 Task: Create new Company, with domain: 'tv-asahi.co.jp' and type: 'Reseller'. Add new contact for this company, with mail Id: 'Daniel_Kapoor@tv-asahi.co.jp', First Name: Daniel, Last name:  Kapoor, Job Title: 'Human Resources Director', Phone Number: '(408) 555-9015'. Change life cycle stage to  Lead and lead status to  Open. Logged in from softage.3@softage.net
Action: Mouse moved to (79, 76)
Screenshot: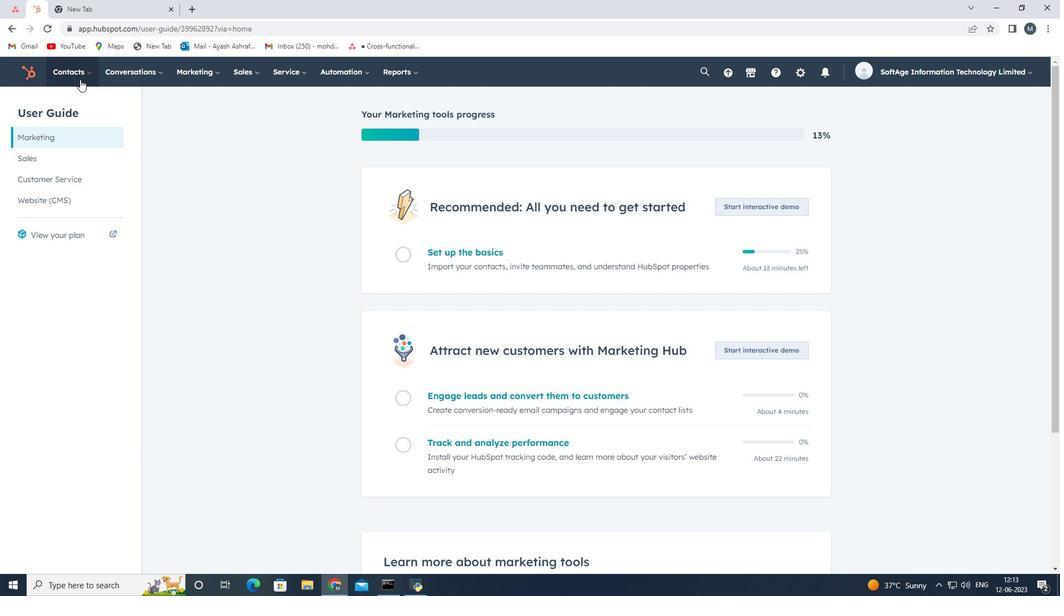 
Action: Mouse pressed left at (79, 76)
Screenshot: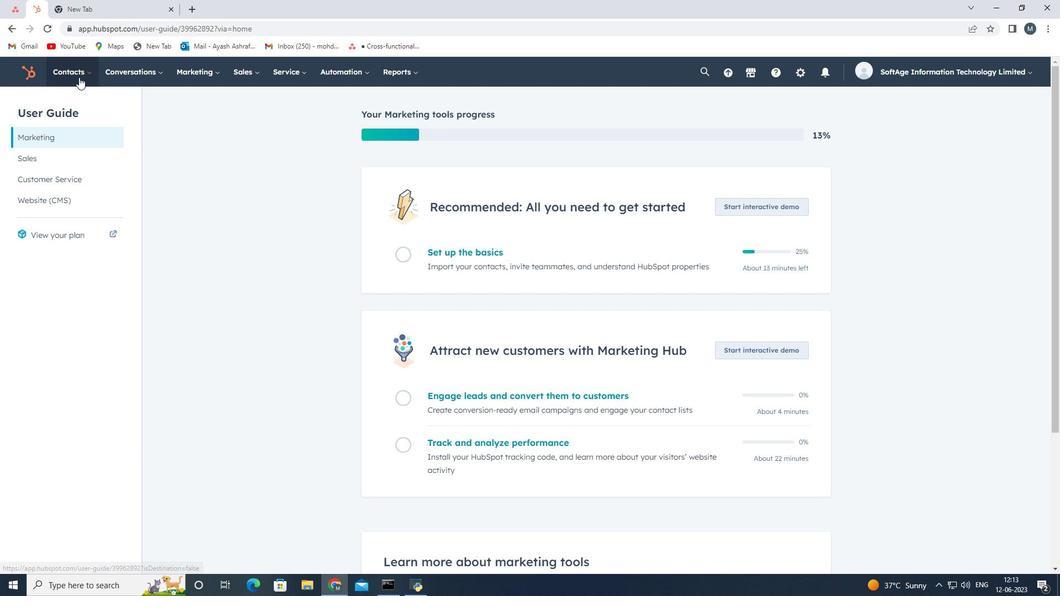 
Action: Mouse moved to (103, 120)
Screenshot: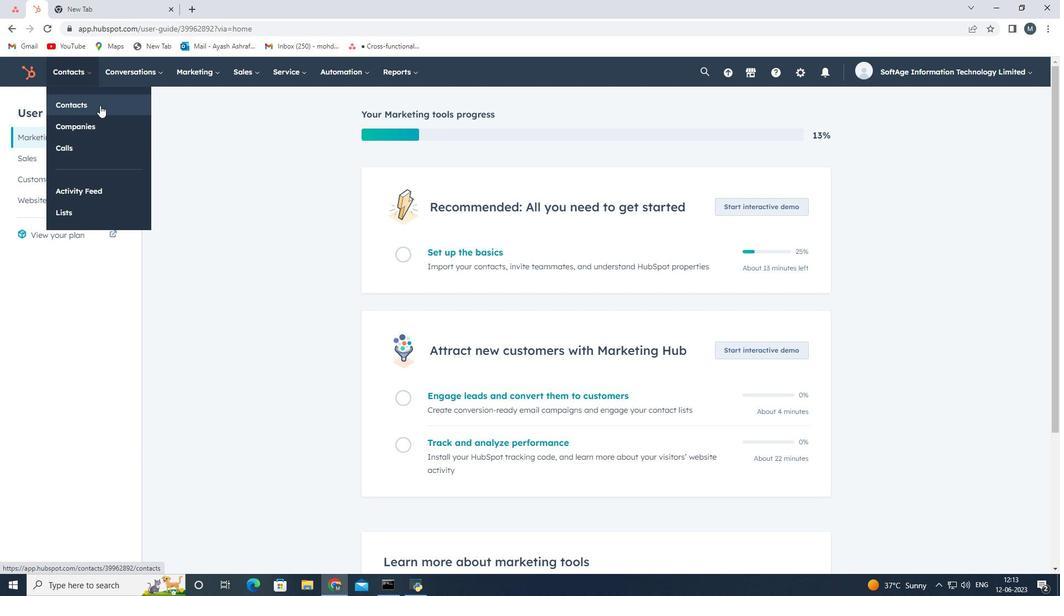 
Action: Mouse pressed left at (103, 120)
Screenshot: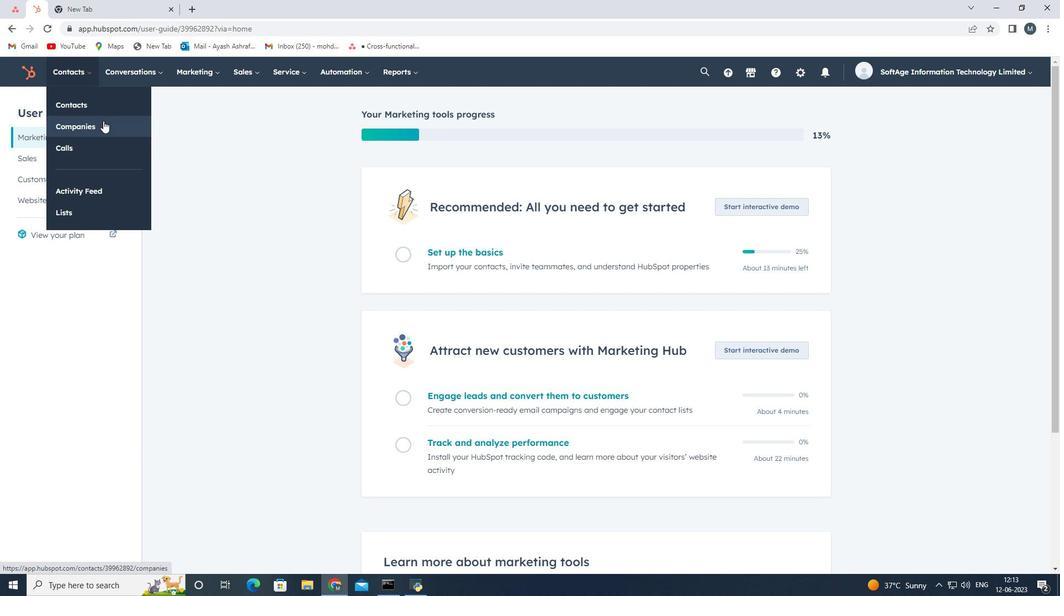 
Action: Mouse moved to (983, 108)
Screenshot: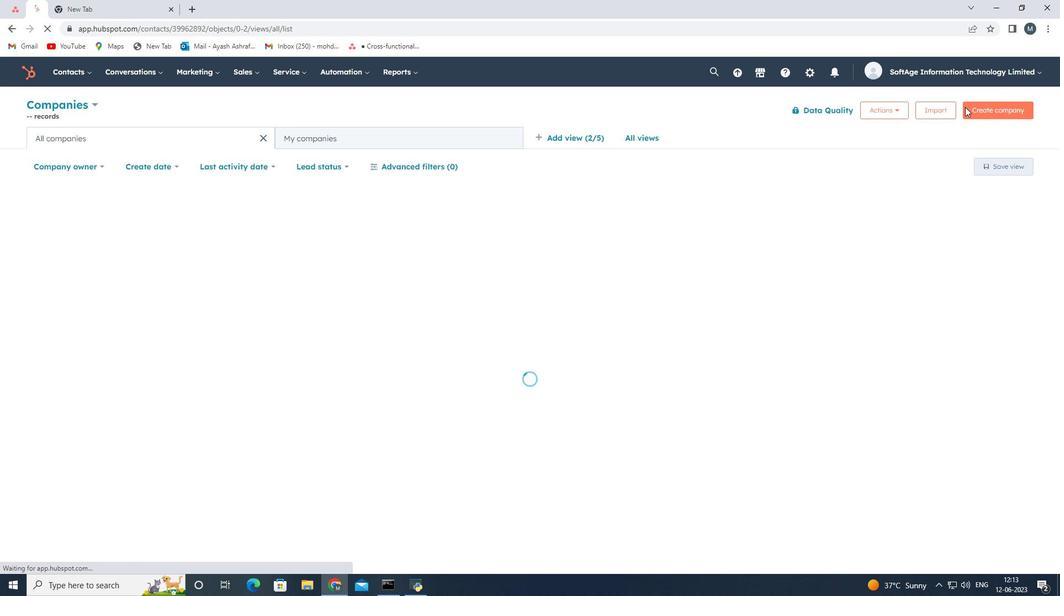 
Action: Mouse pressed left at (983, 108)
Screenshot: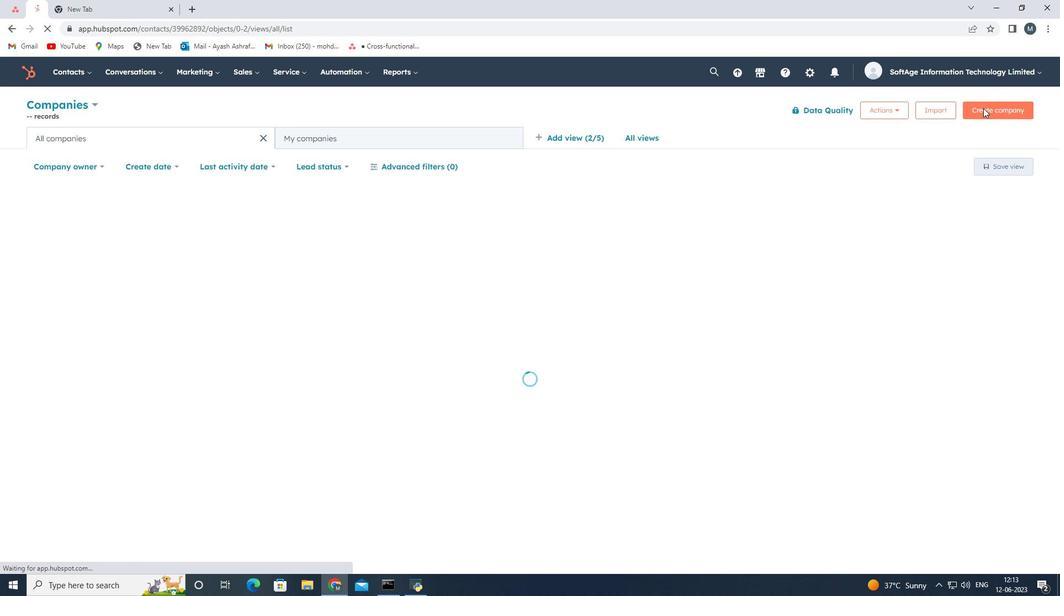 
Action: Mouse moved to (997, 106)
Screenshot: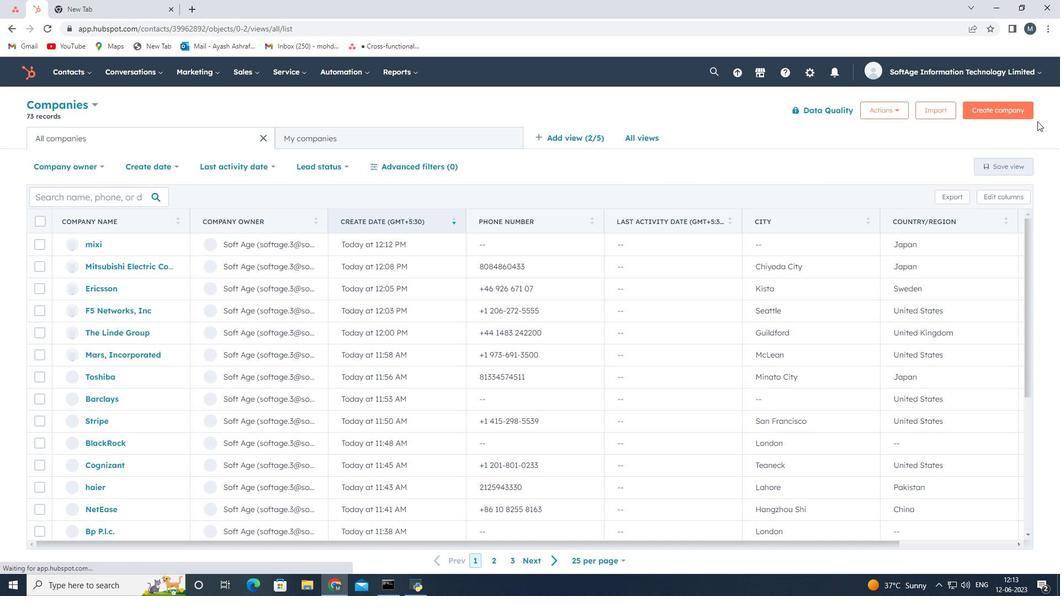 
Action: Mouse pressed left at (997, 106)
Screenshot: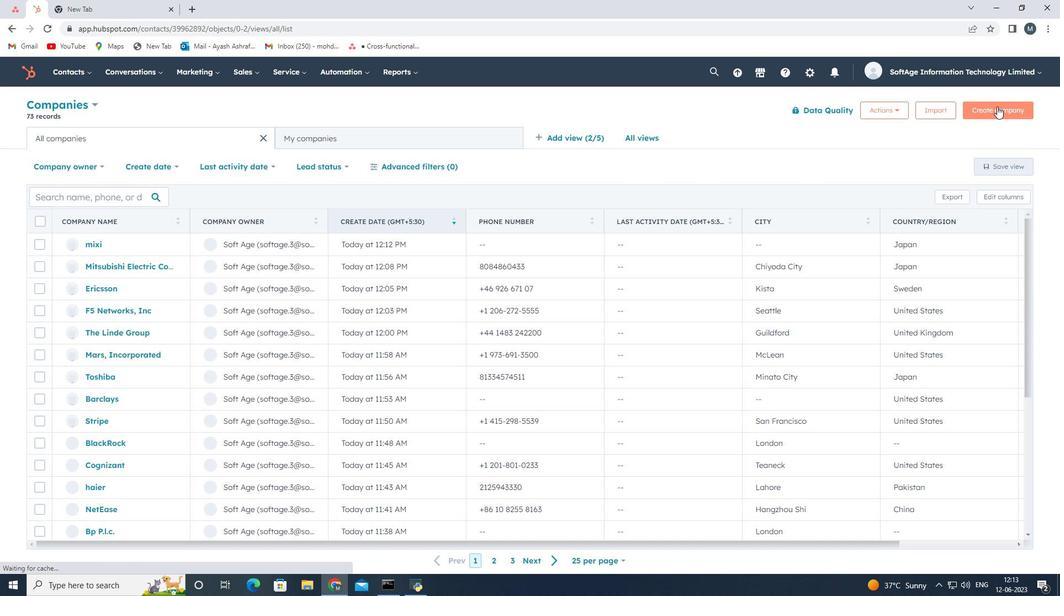 
Action: Mouse moved to (812, 158)
Screenshot: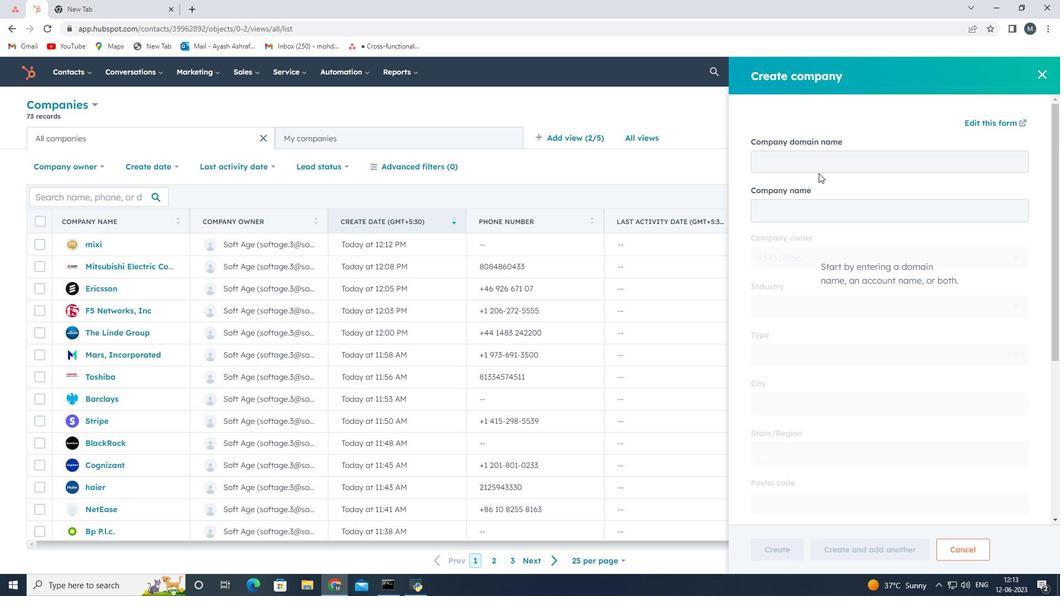 
Action: Mouse pressed left at (812, 158)
Screenshot: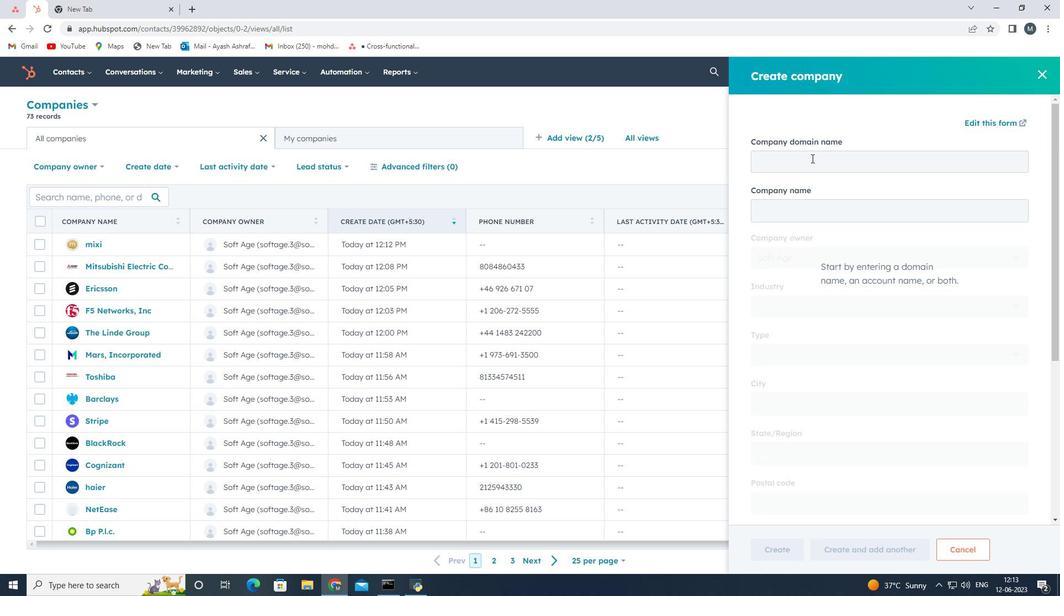 
Action: Key pressed tv<Key.shift_r><Key.shift_r><Key.shift_r><Key.shift_r><Key.shift_r><Key.shift_r><Key.shift_r><Key.shift_r><Key.shift_r>_<Key.backspace>-asahi.co.jp
Screenshot: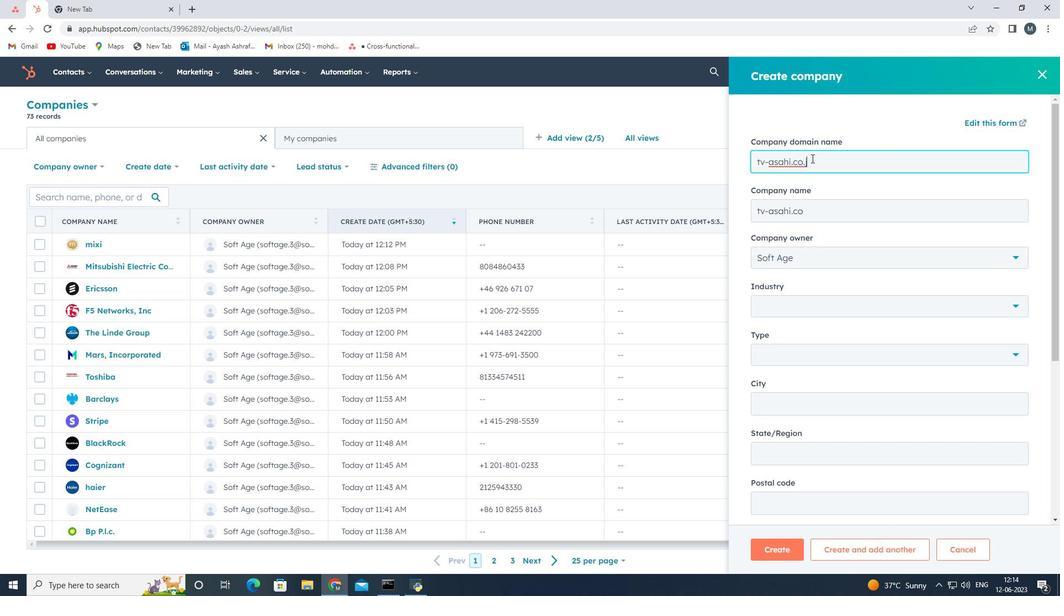
Action: Mouse moved to (872, 367)
Screenshot: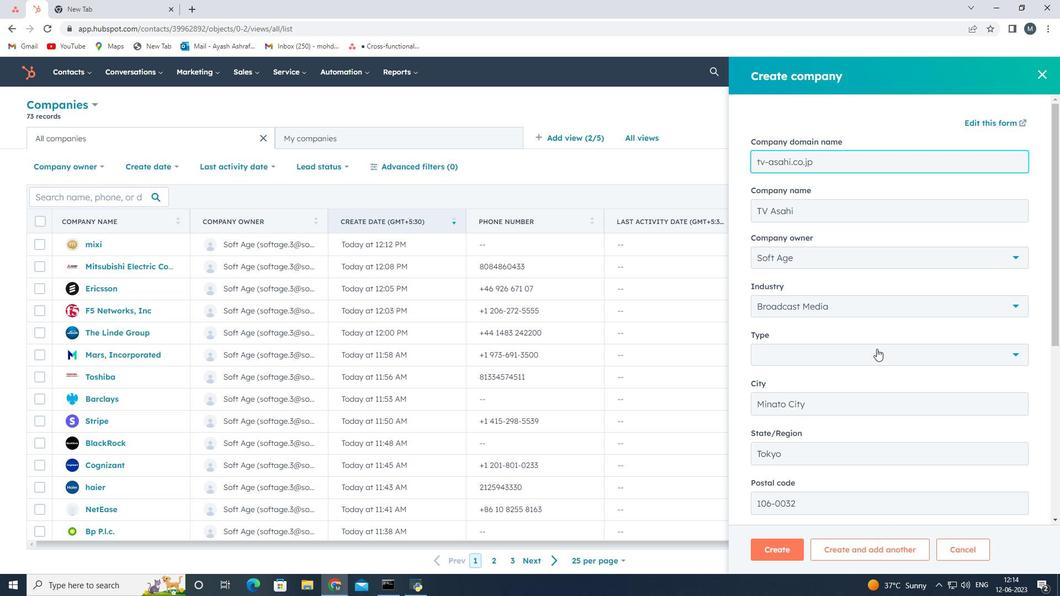 
Action: Mouse pressed left at (872, 367)
Screenshot: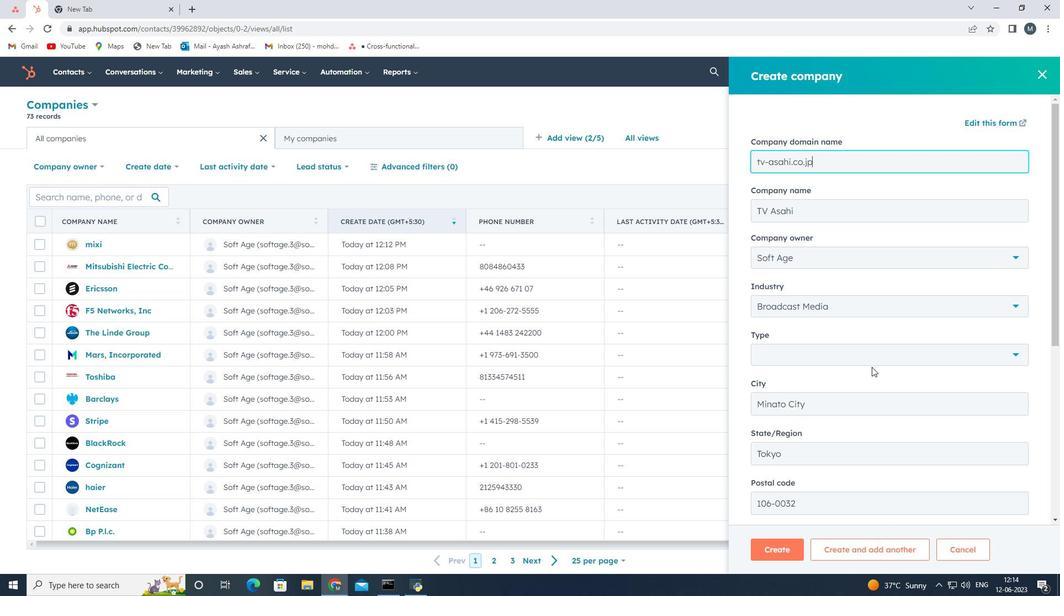 
Action: Mouse moved to (846, 350)
Screenshot: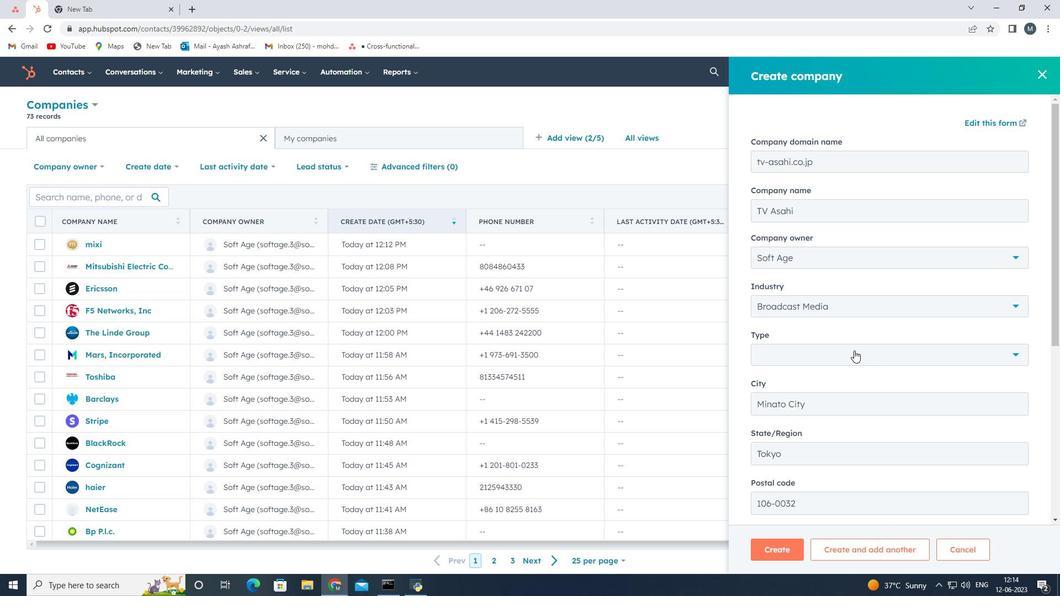 
Action: Mouse pressed left at (846, 350)
Screenshot: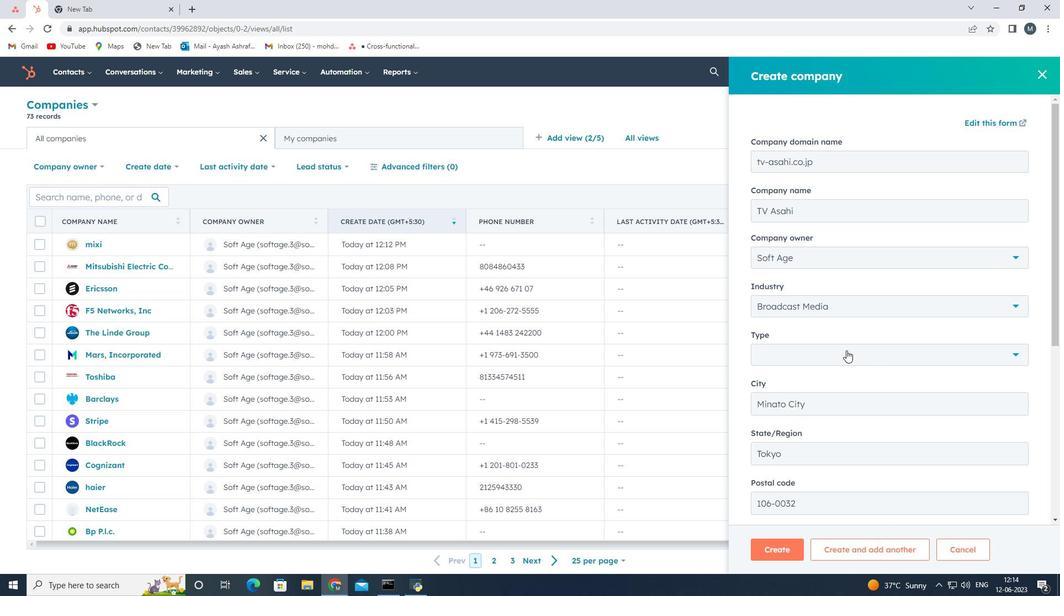 
Action: Mouse moved to (811, 447)
Screenshot: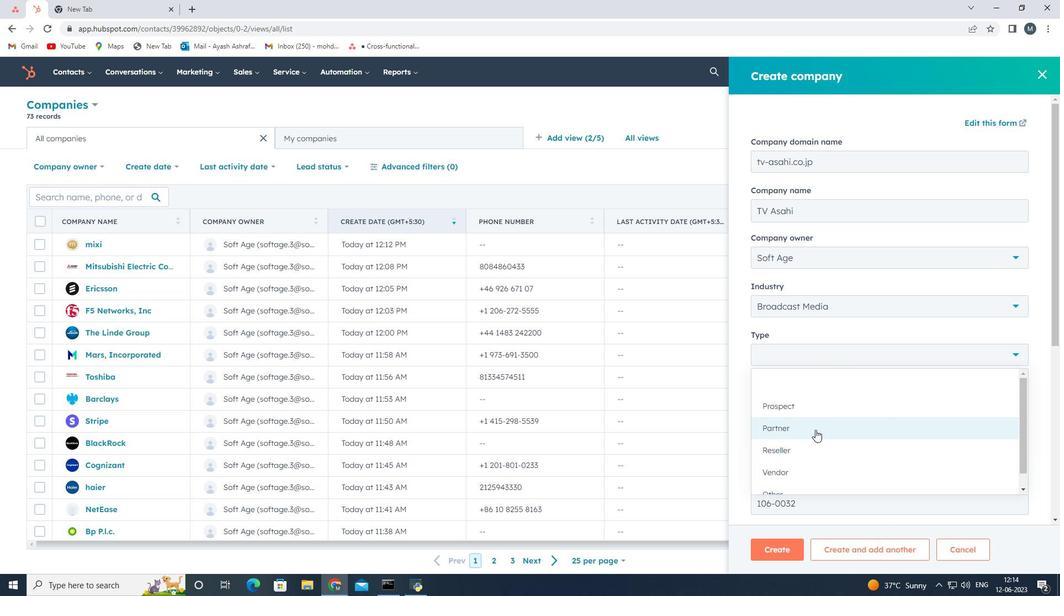 
Action: Mouse pressed left at (811, 447)
Screenshot: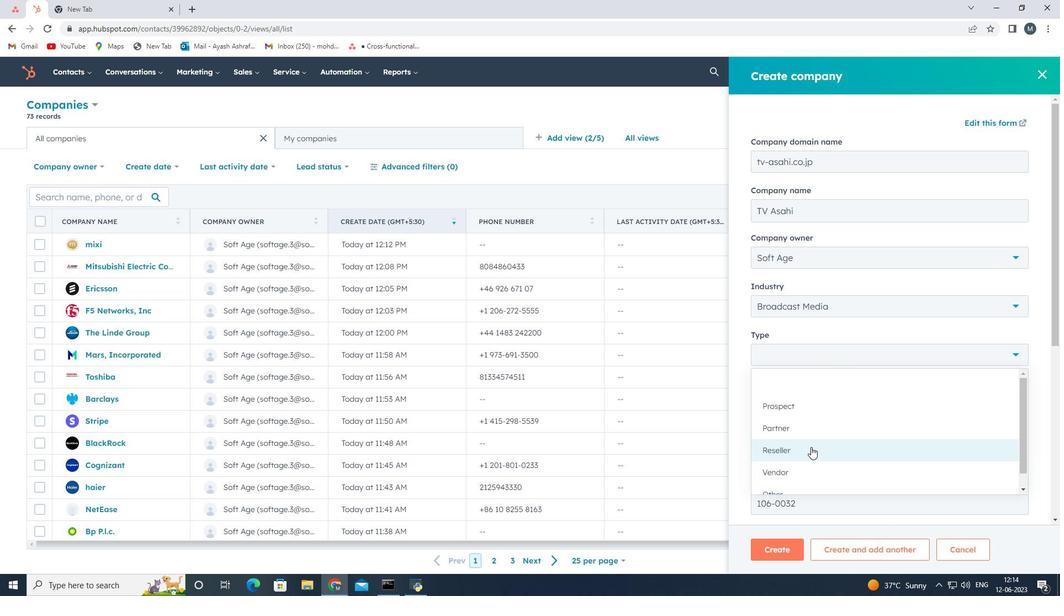 
Action: Mouse moved to (811, 444)
Screenshot: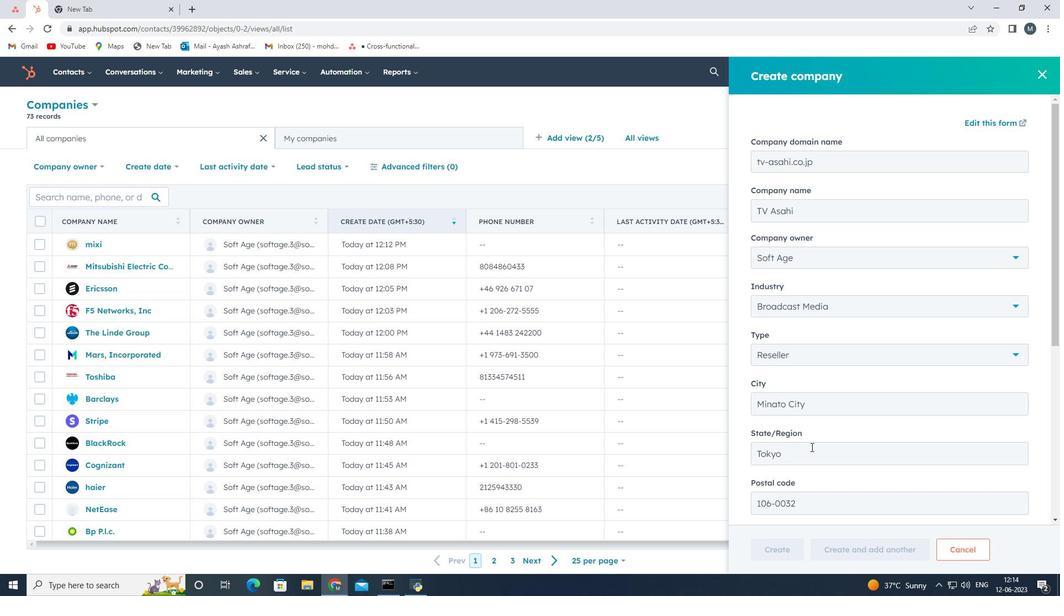 
Action: Mouse scrolled (811, 443) with delta (0, 0)
Screenshot: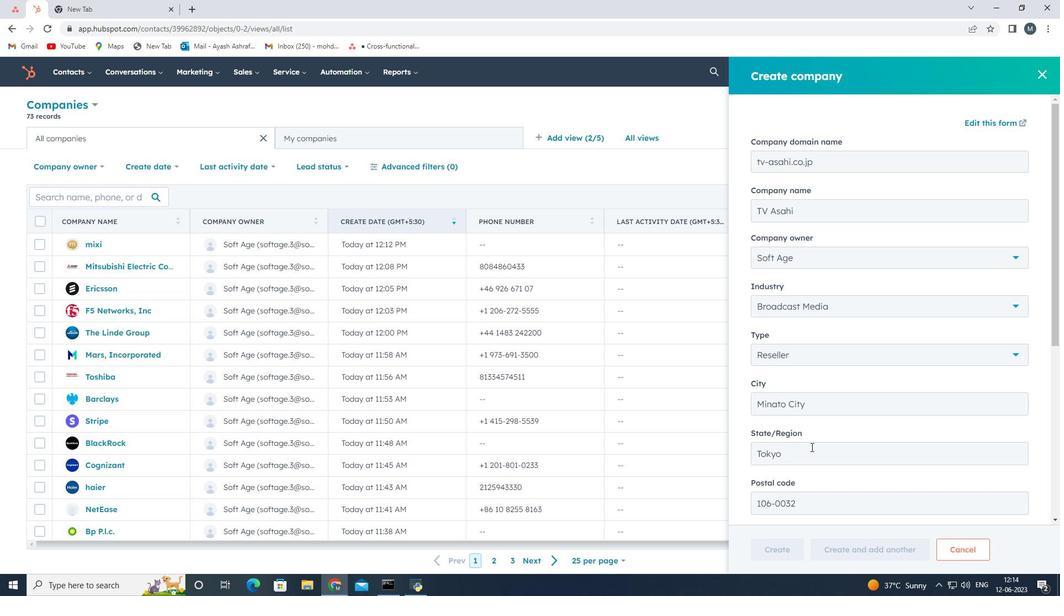 
Action: Mouse moved to (811, 444)
Screenshot: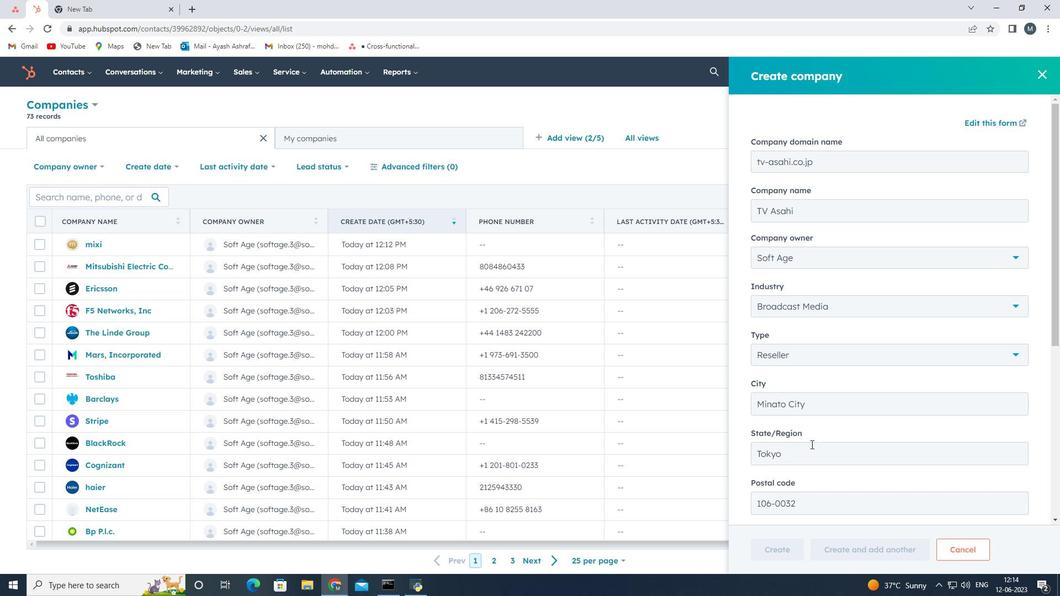 
Action: Mouse scrolled (811, 443) with delta (0, 0)
Screenshot: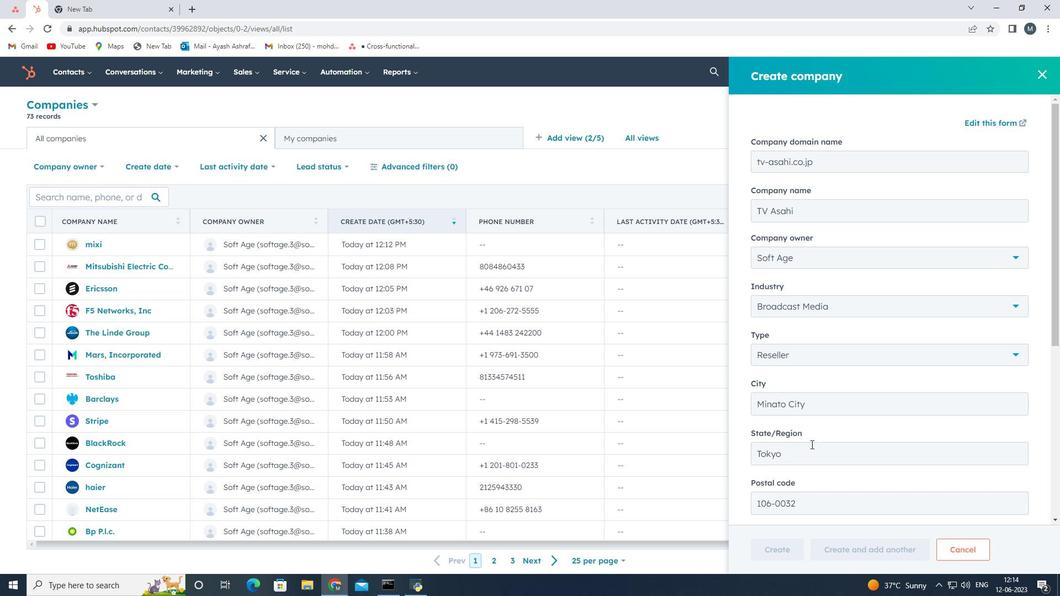
Action: Mouse scrolled (811, 443) with delta (0, 0)
Screenshot: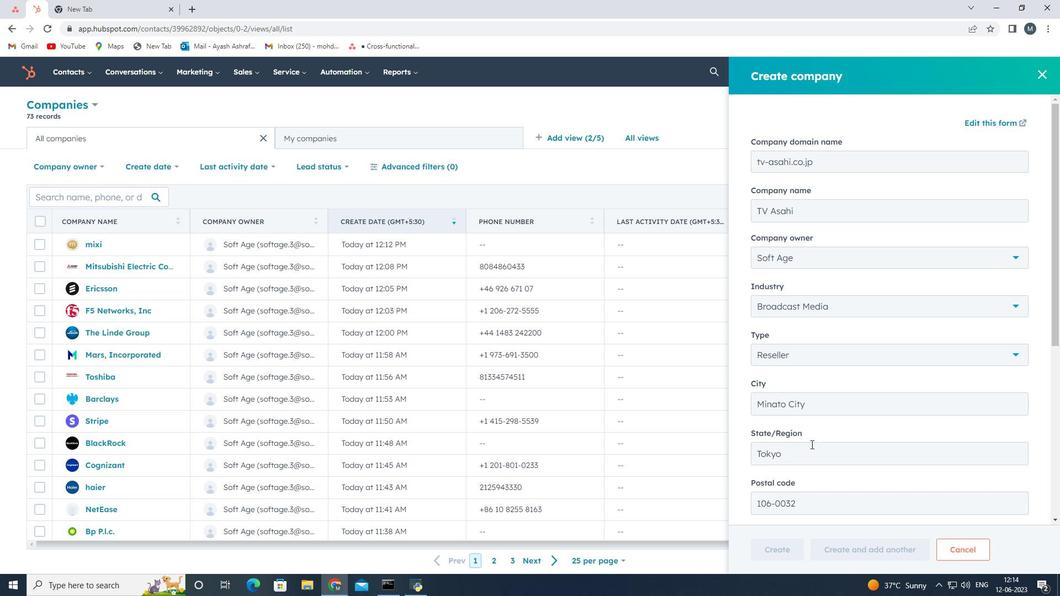 
Action: Mouse scrolled (811, 443) with delta (0, 0)
Screenshot: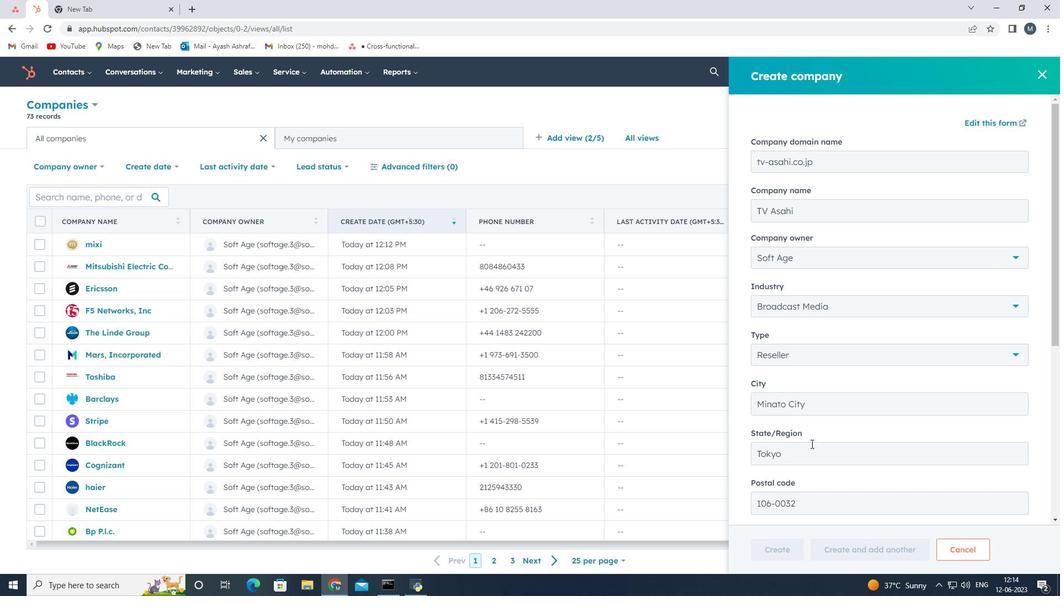 
Action: Mouse scrolled (811, 443) with delta (0, 0)
Screenshot: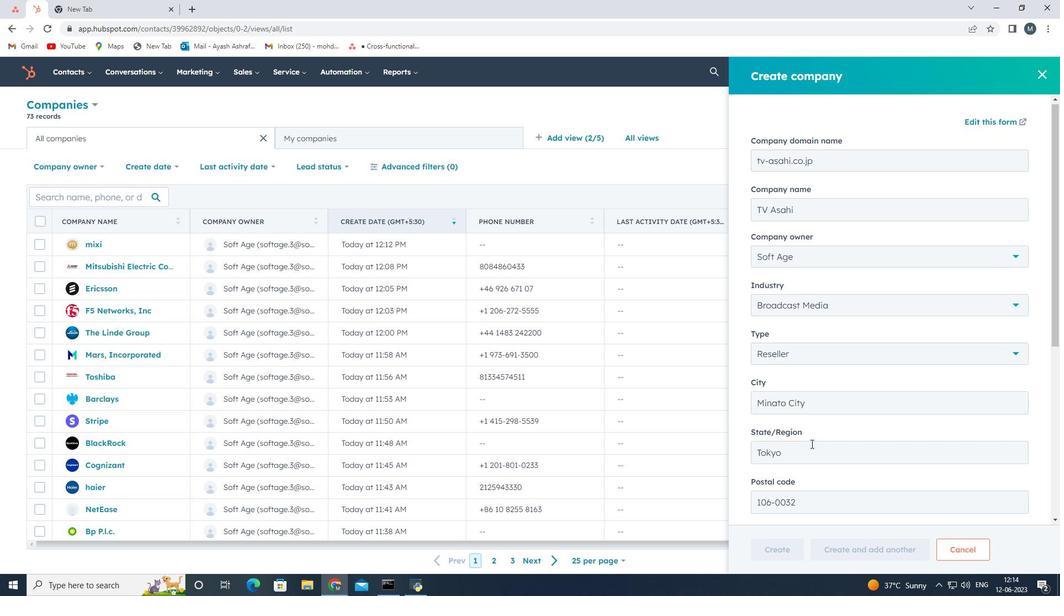 
Action: Mouse moved to (791, 484)
Screenshot: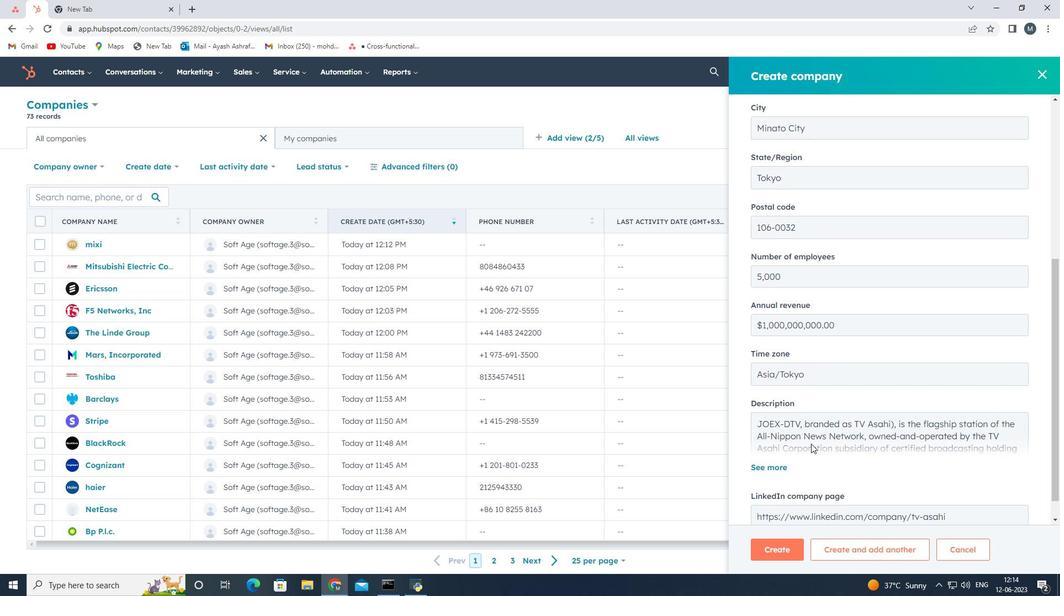 
Action: Mouse scrolled (791, 483) with delta (0, 0)
Screenshot: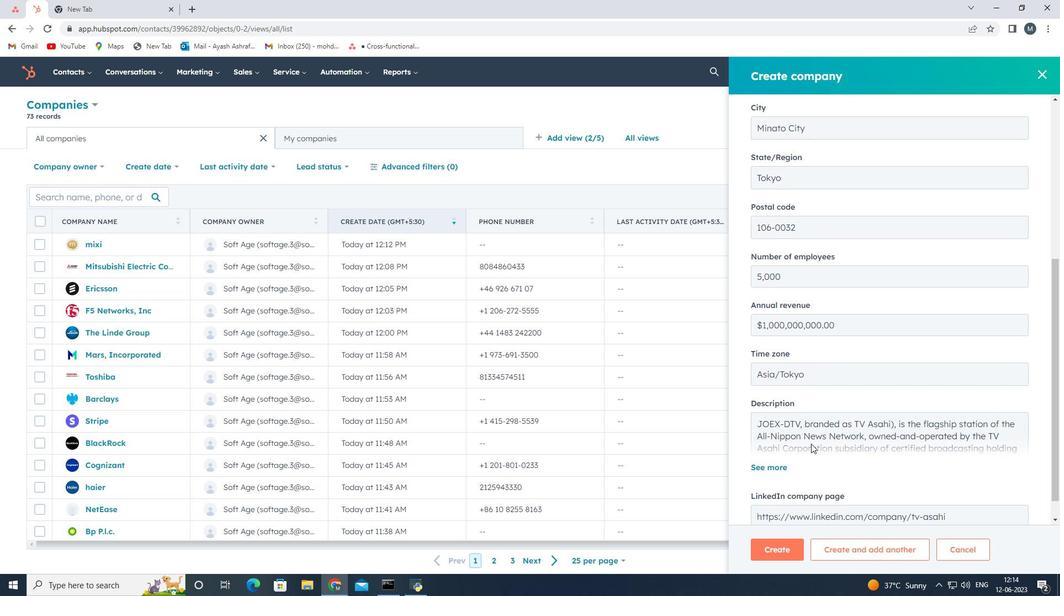 
Action: Mouse moved to (788, 489)
Screenshot: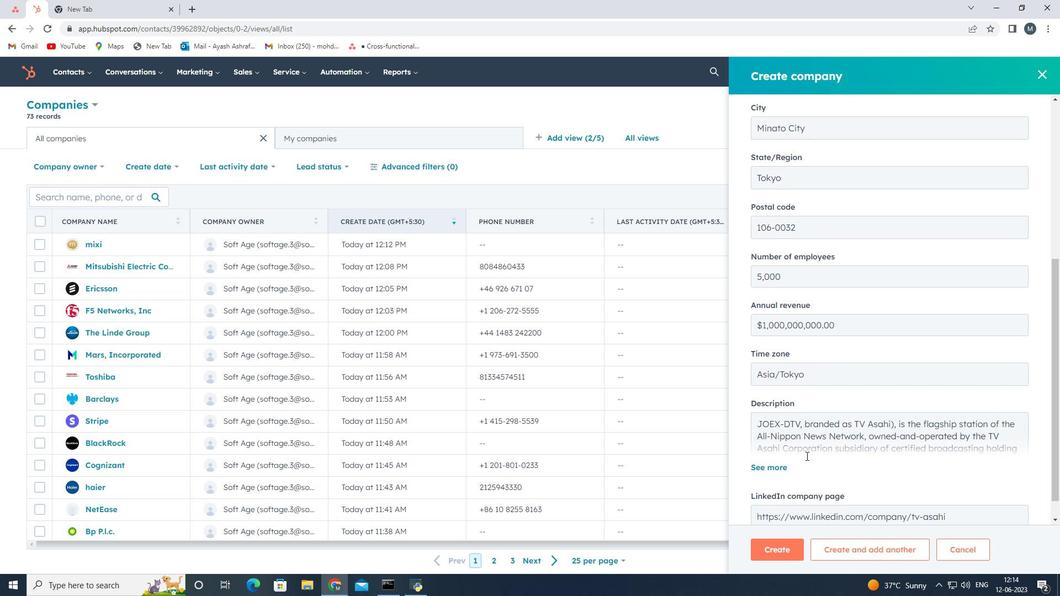 
Action: Mouse scrolled (788, 488) with delta (0, 0)
Screenshot: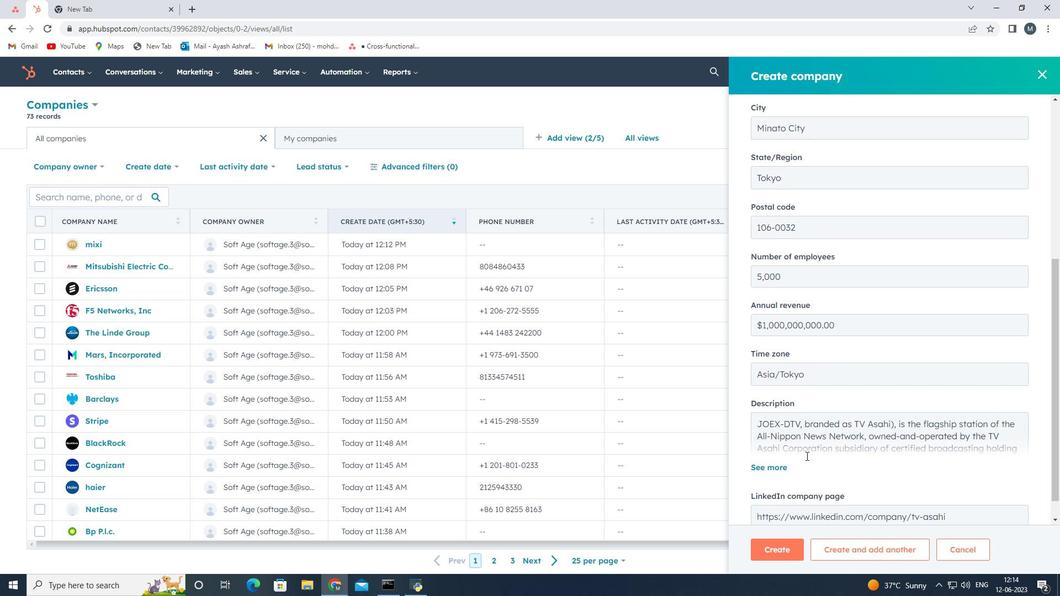 
Action: Mouse moved to (788, 495)
Screenshot: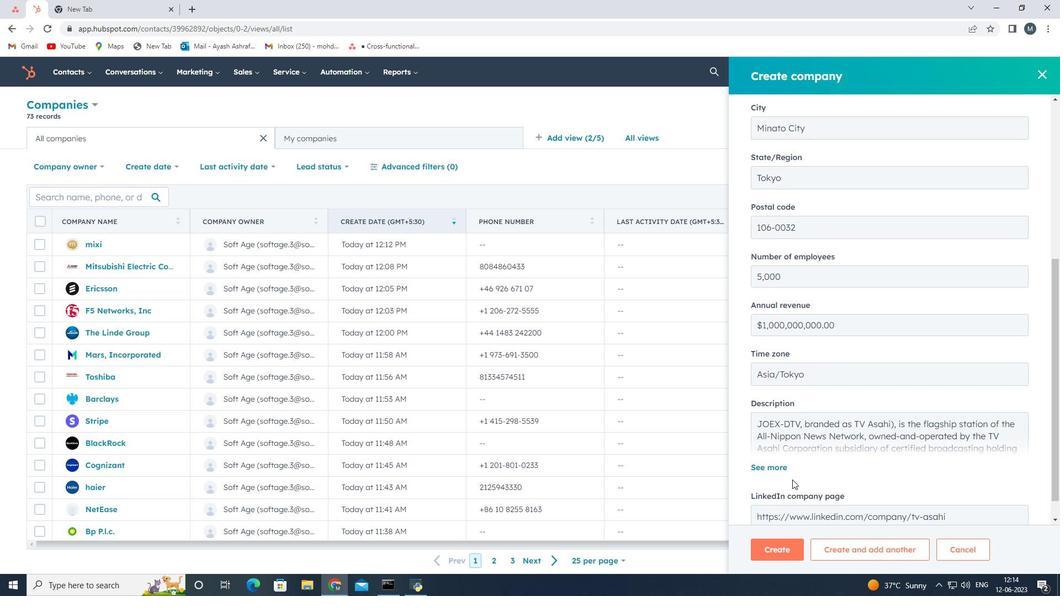 
Action: Mouse scrolled (788, 494) with delta (0, 0)
Screenshot: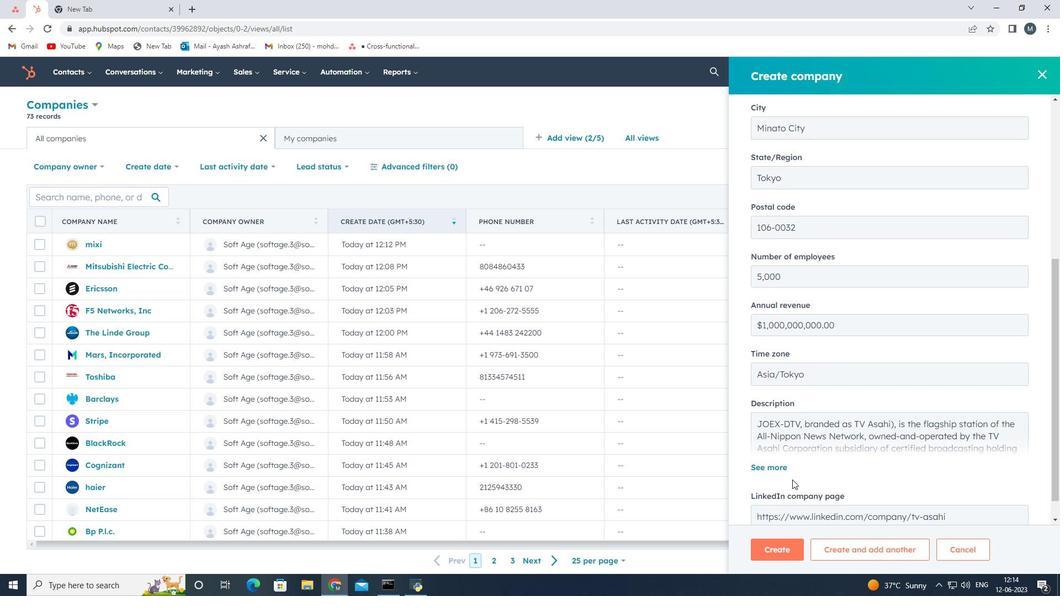 
Action: Mouse moved to (787, 497)
Screenshot: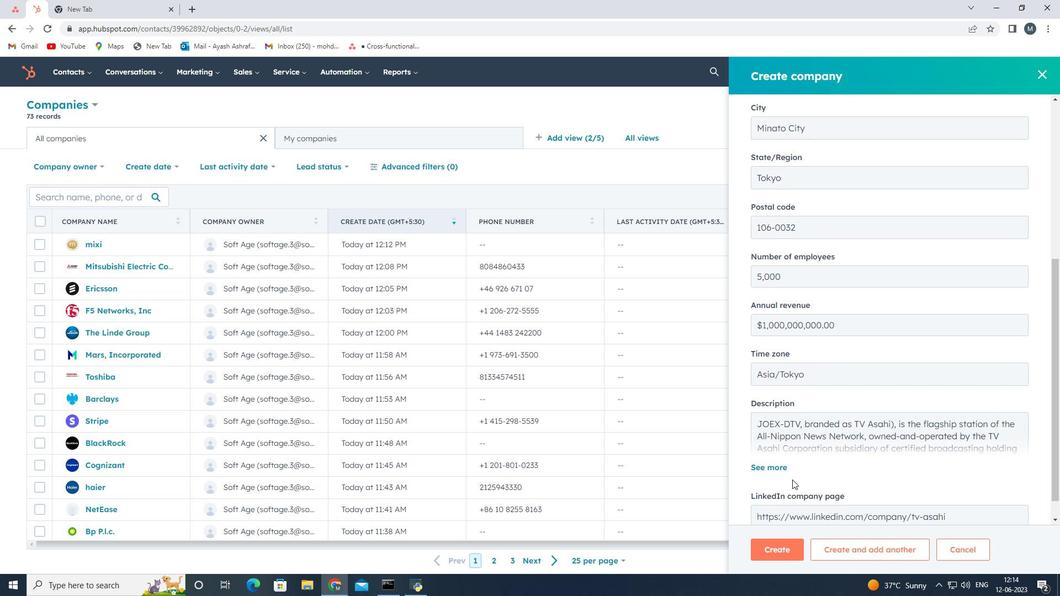 
Action: Mouse scrolled (787, 497) with delta (0, 0)
Screenshot: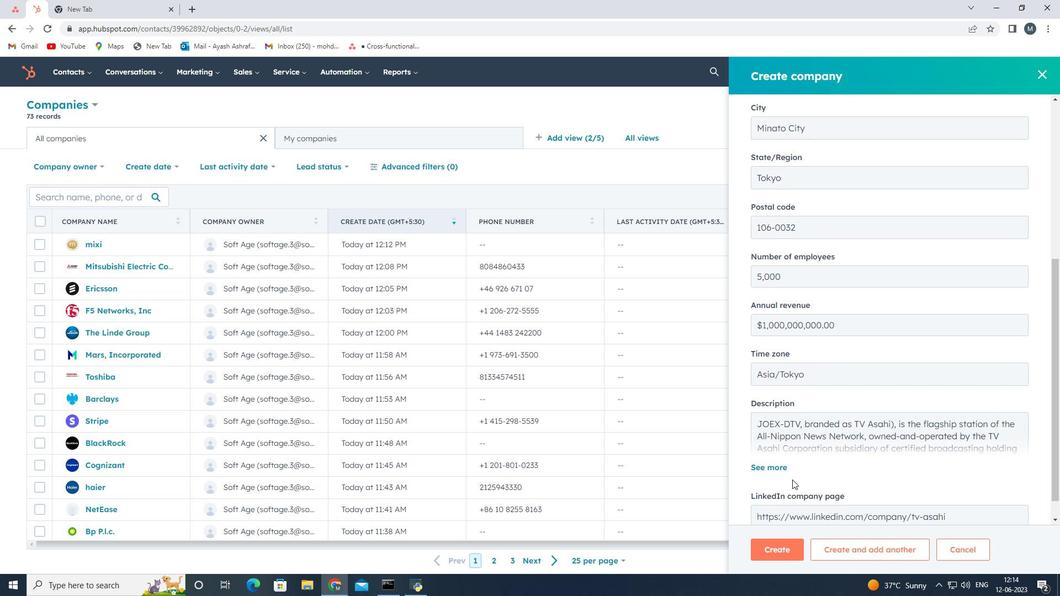 
Action: Mouse moved to (783, 543)
Screenshot: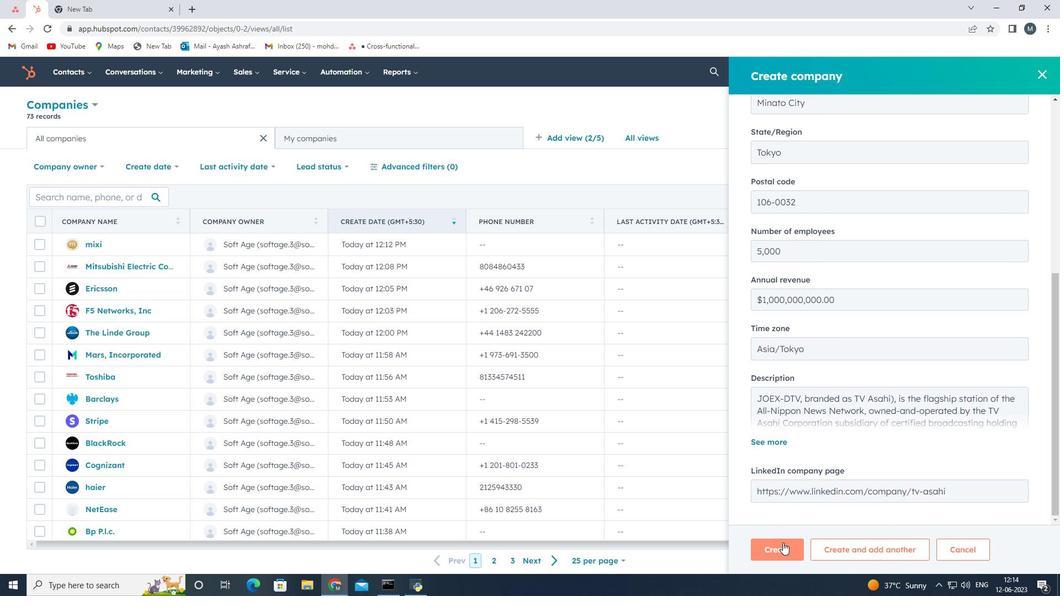 
Action: Mouse pressed left at (783, 543)
Screenshot: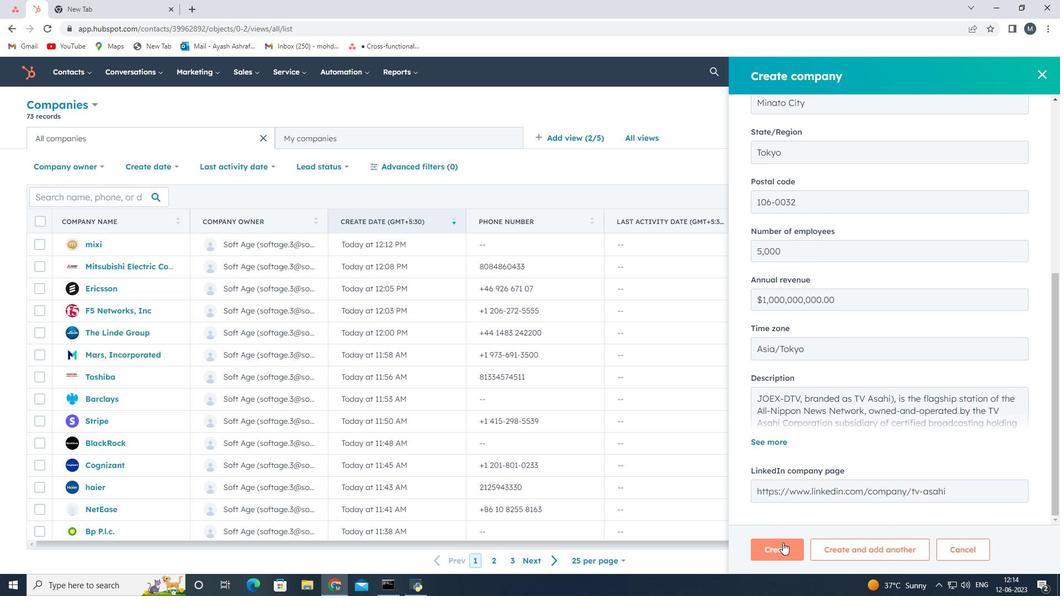 
Action: Mouse moved to (756, 376)
Screenshot: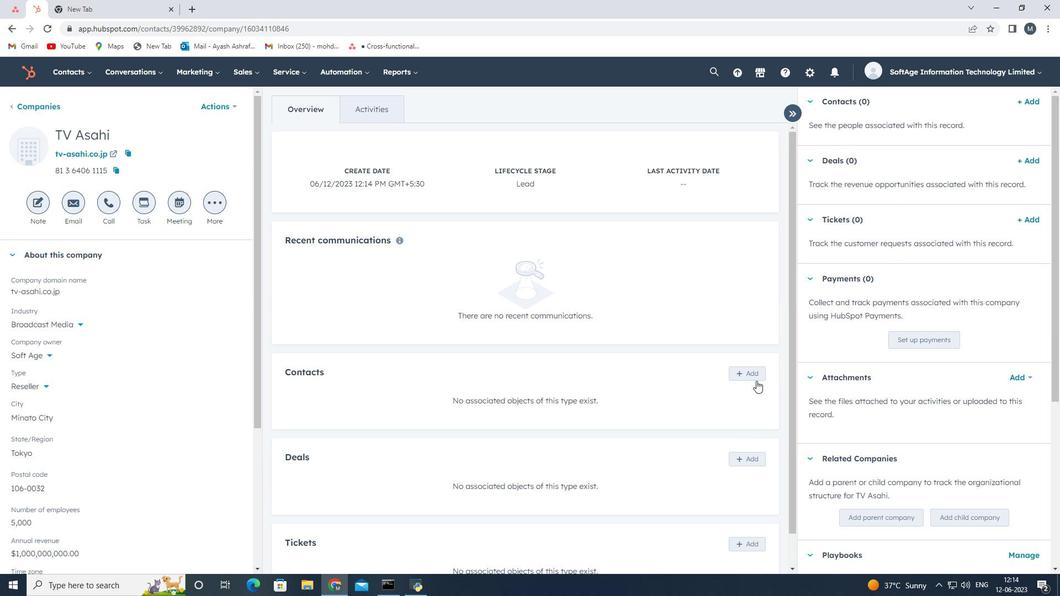 
Action: Mouse pressed left at (756, 376)
Screenshot: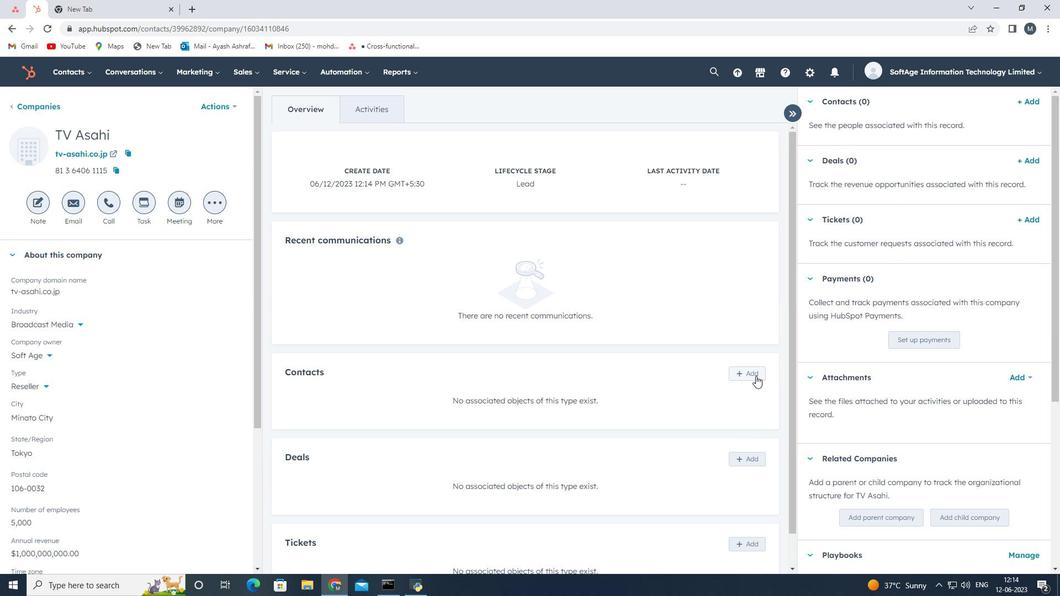 
Action: Mouse moved to (822, 137)
Screenshot: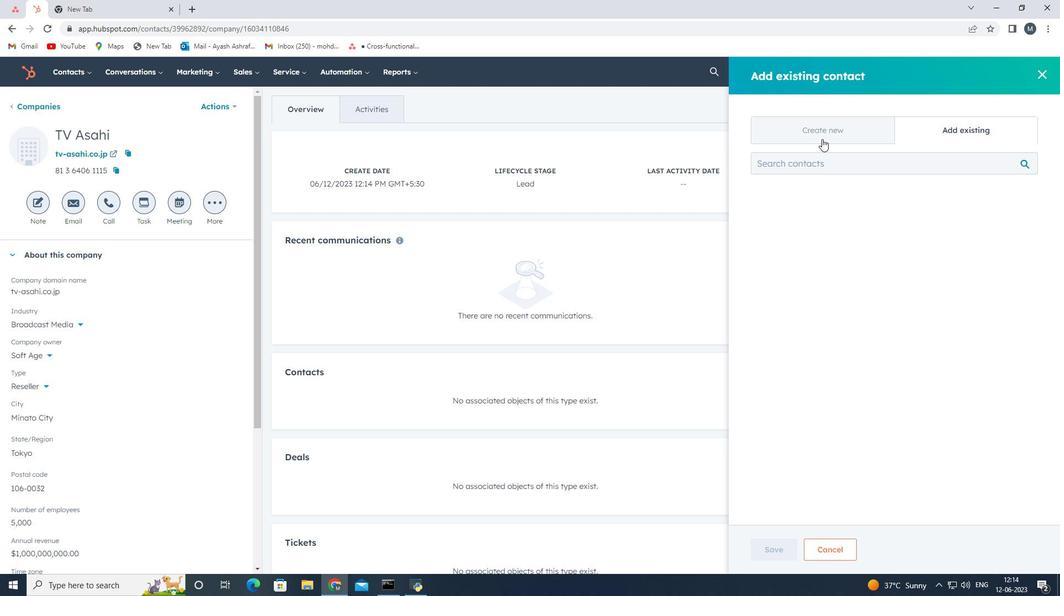 
Action: Mouse pressed left at (822, 137)
Screenshot: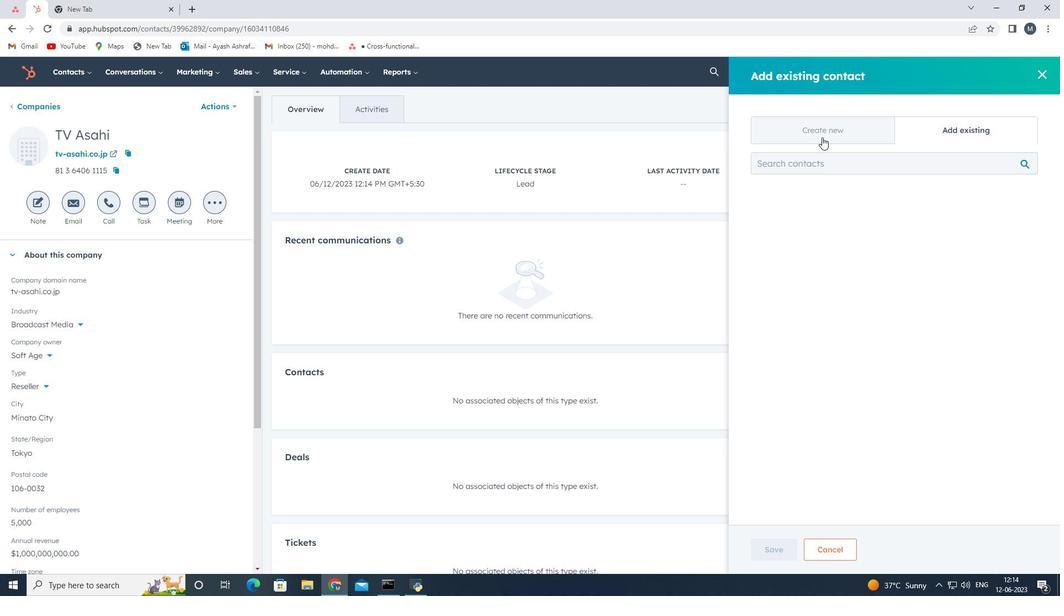 
Action: Mouse moved to (808, 204)
Screenshot: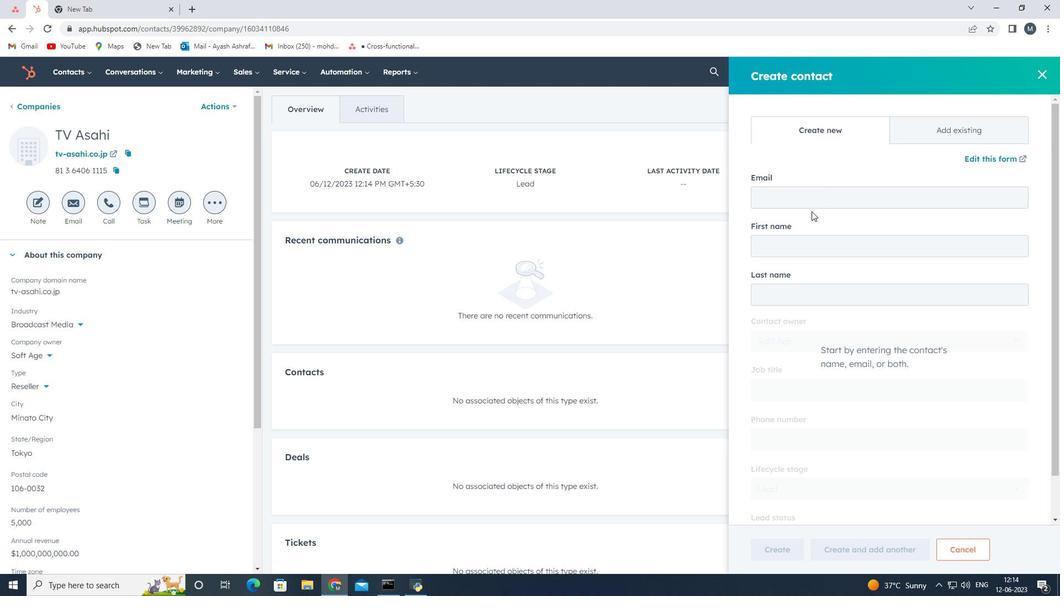
Action: Mouse pressed left at (808, 204)
Screenshot: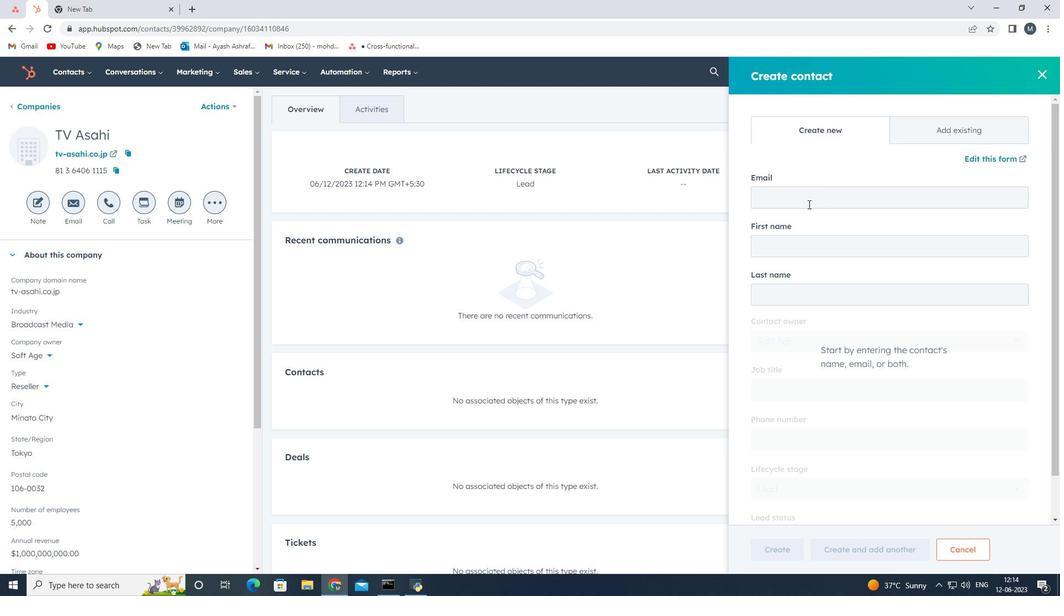
Action: Key pressed <Key.shift><Key.shift><Key.shift><Key.shift><Key.shift><Key.shift><Key.shift>Daniel<Key.shift_r>_<Key.shift>Kapoor<Key.shift>@tv-asahi.co.jp
Screenshot: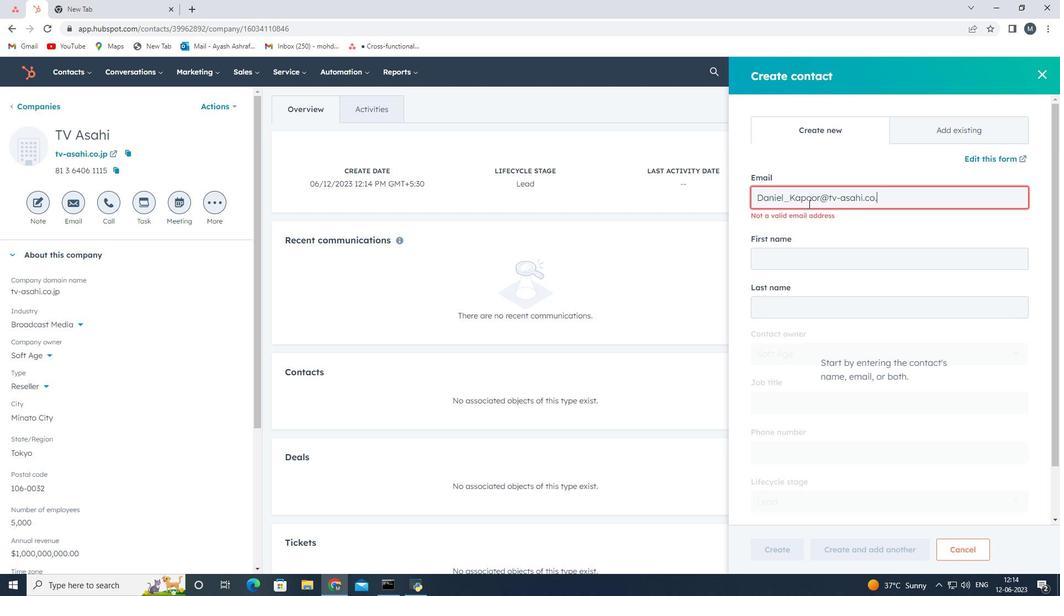 
Action: Mouse moved to (801, 250)
Screenshot: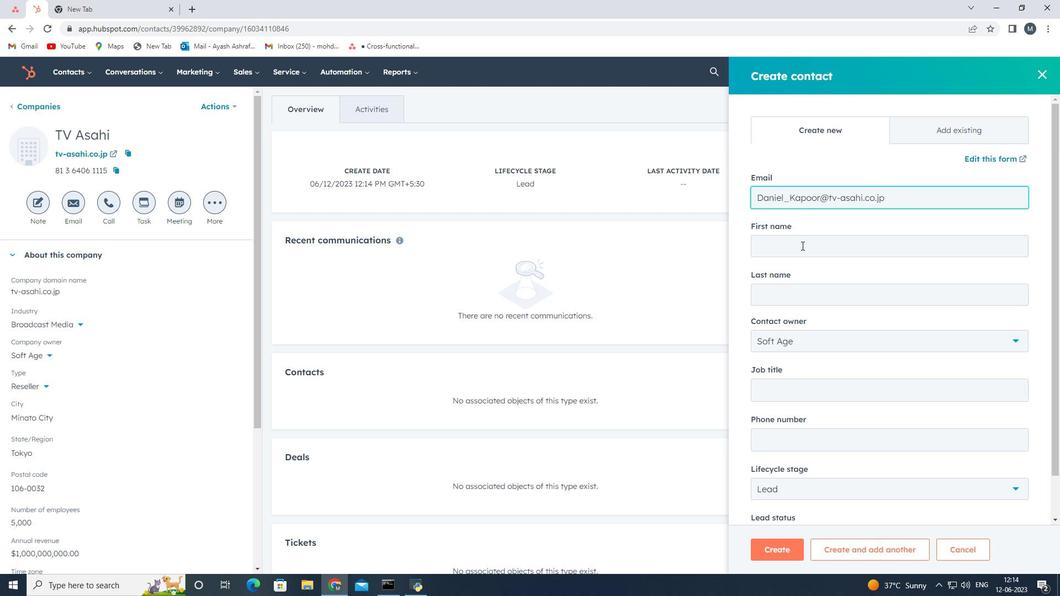 
Action: Mouse pressed left at (801, 250)
Screenshot: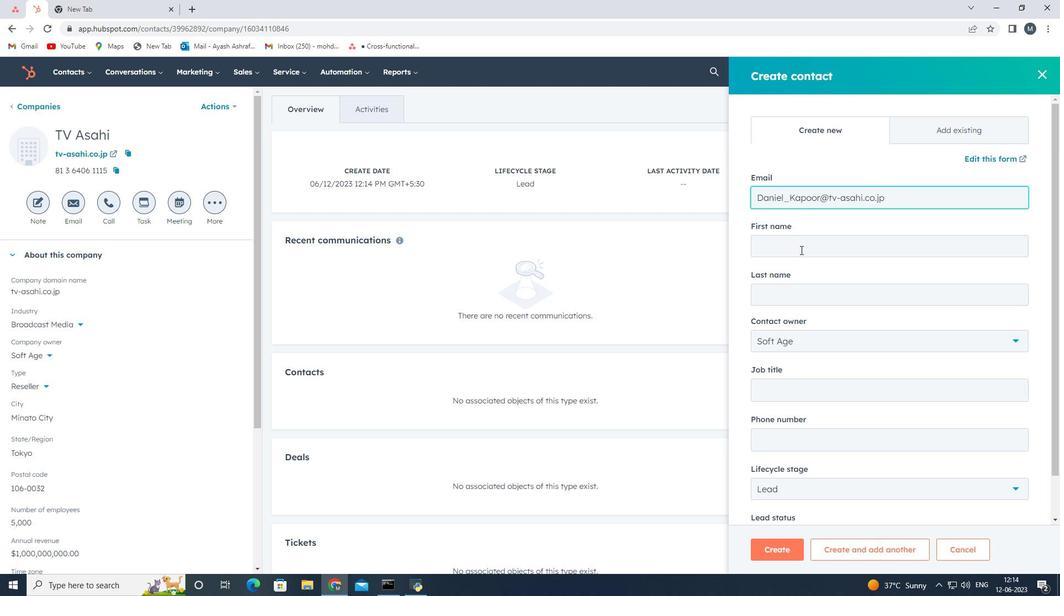 
Action: Key pressed <Key.shift><Key.shift><Key.shift><Key.shift><Key.shift><Key.shift><Key.shift><Key.shift><Key.shift><Key.shift><Key.shift>Daniel
Screenshot: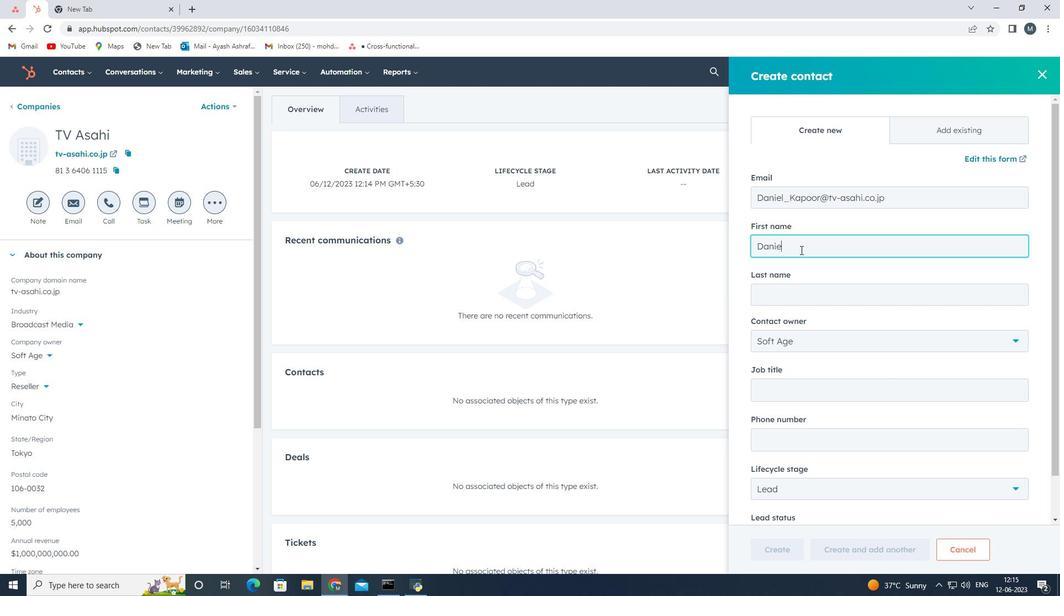 
Action: Mouse moved to (794, 291)
Screenshot: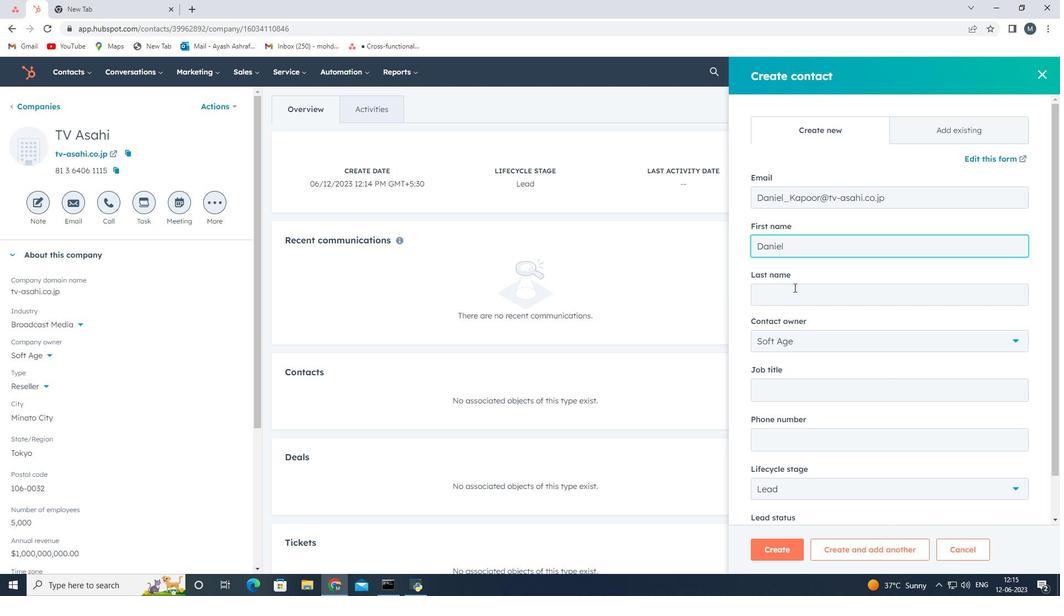 
Action: Mouse pressed left at (794, 291)
Screenshot: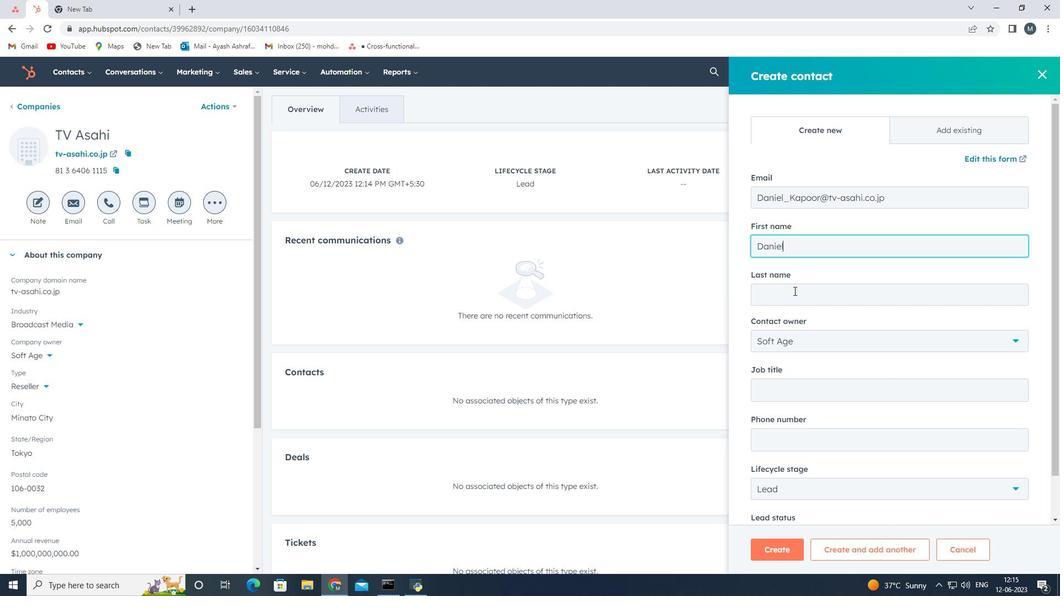 
Action: Key pressed <Key.shift><Key.shift><Key.shift><Key.shift><Key.shift><Key.shift><Key.shift><Key.shift><Key.shift><Key.shift><Key.shift><Key.shift><Key.shift><Key.shift><Key.shift><Key.shift><Key.shift><Key.shift><Key.shift><Key.shift><Key.shift><Key.shift><Key.shift><Key.shift><Key.shift><Key.shift><Key.shift><Key.shift><Key.shift><Key.shift><Key.shift><Key.shift><Key.shift><Key.shift><Key.shift><Key.shift><Key.shift><Key.shift><Key.shift><Key.shift><Key.shift><Key.shift><Key.shift><Key.shift><Key.shift><Key.shift><Key.shift><Key.shift><Key.shift><Key.shift><Key.shift><Key.shift><Key.shift><Key.shift><Key.shift><Key.shift><Key.shift><Key.shift><Key.shift><Key.shift><Key.shift><Key.shift><Key.shift>Kapoor
Screenshot: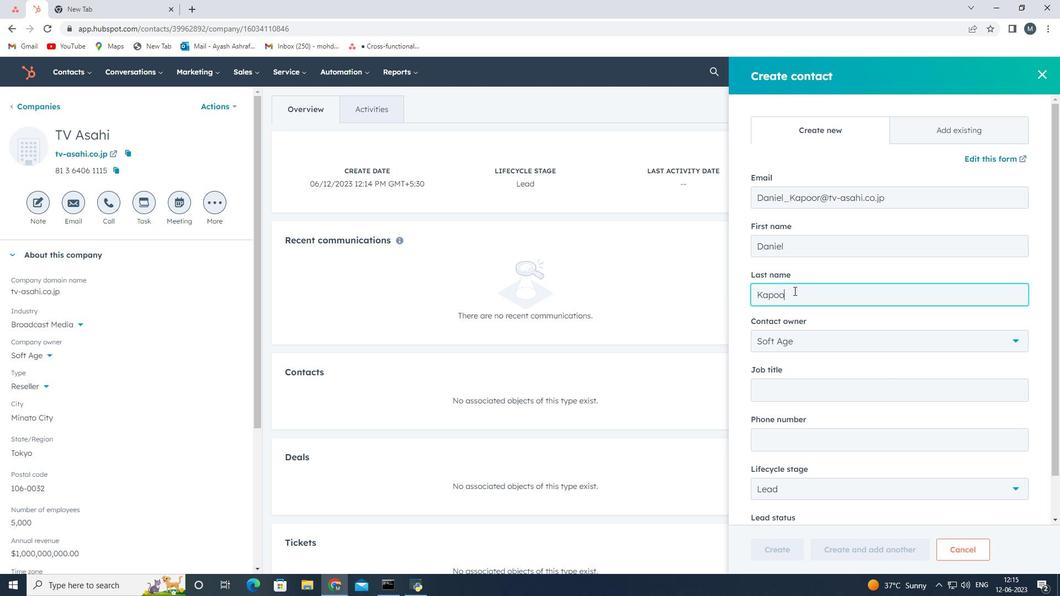 
Action: Mouse moved to (809, 396)
Screenshot: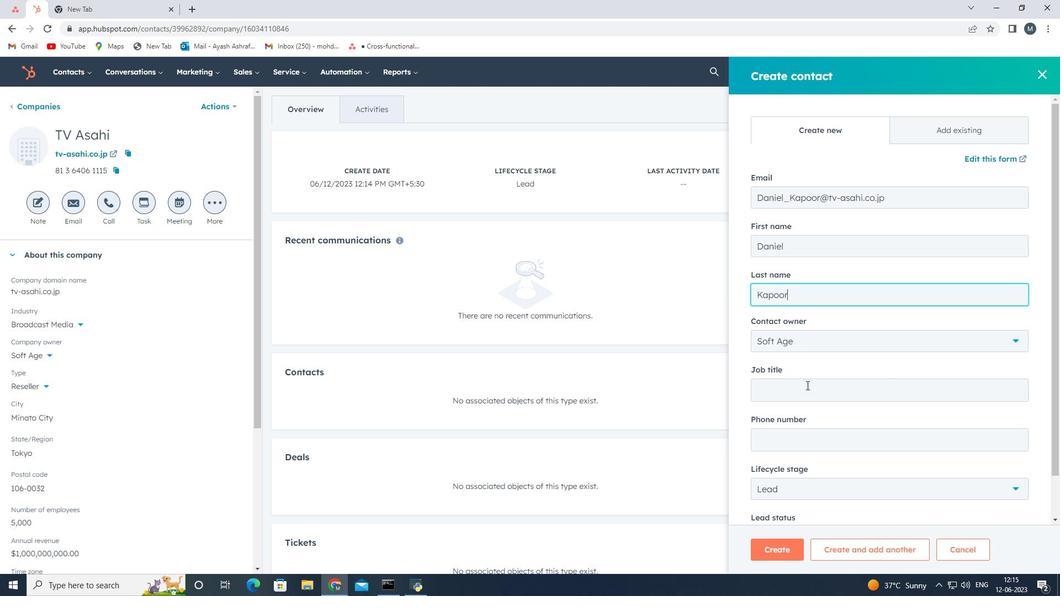 
Action: Mouse pressed left at (809, 396)
Screenshot: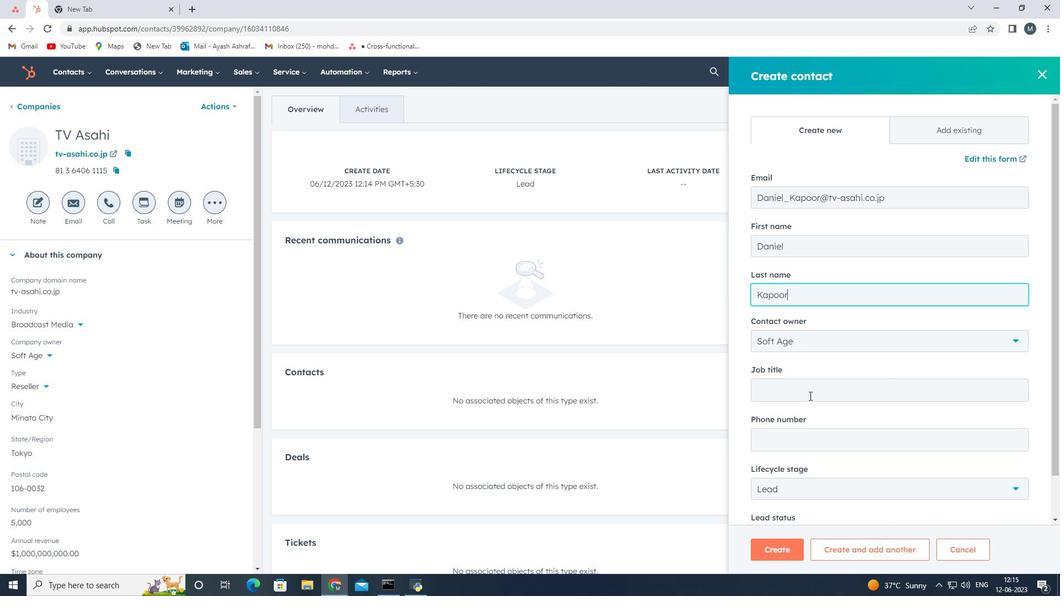 
Action: Key pressed <Key.shift><Key.shift>Human<Key.space><Key.shift>resource
Screenshot: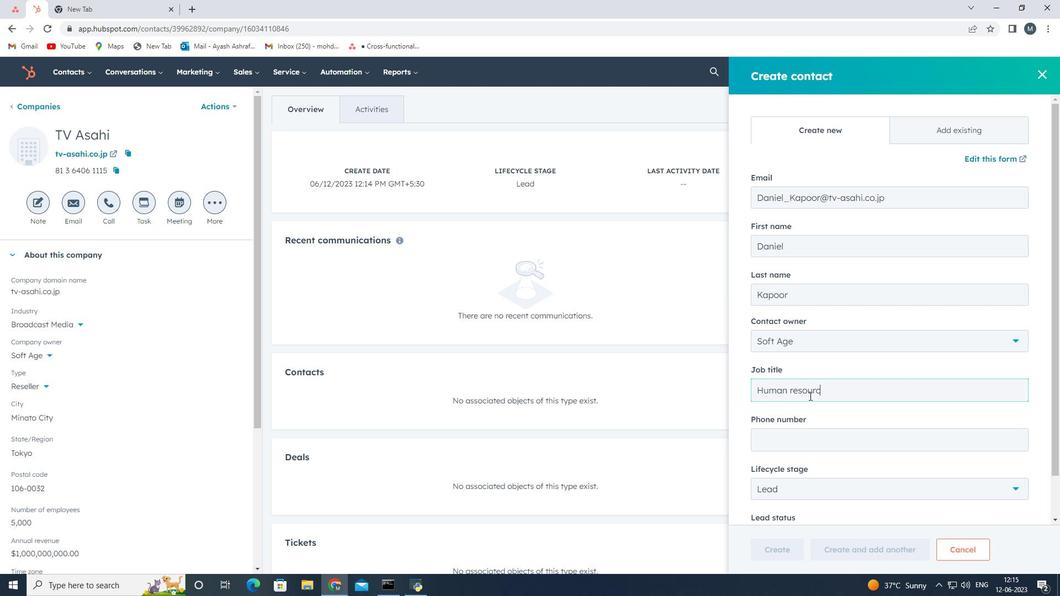 
Action: Mouse moved to (797, 389)
Screenshot: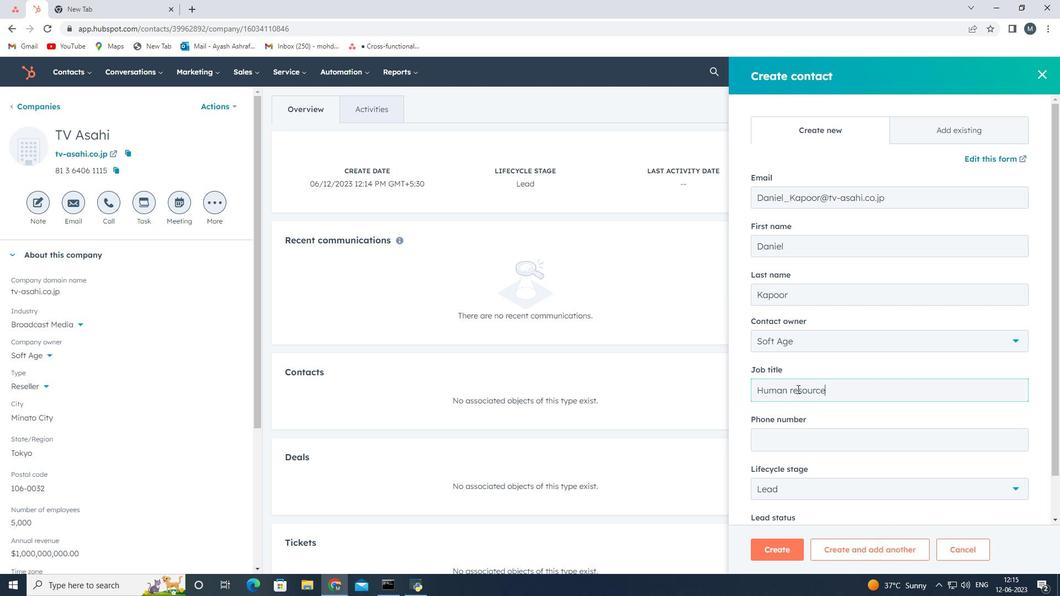 
Action: Mouse pressed left at (797, 389)
Screenshot: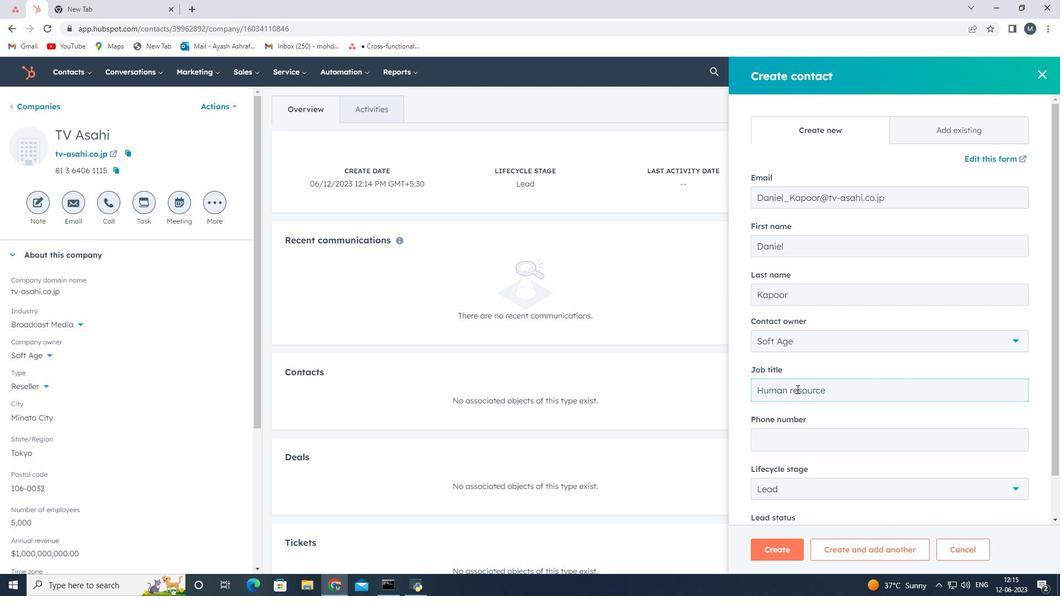 
Action: Mouse moved to (807, 418)
Screenshot: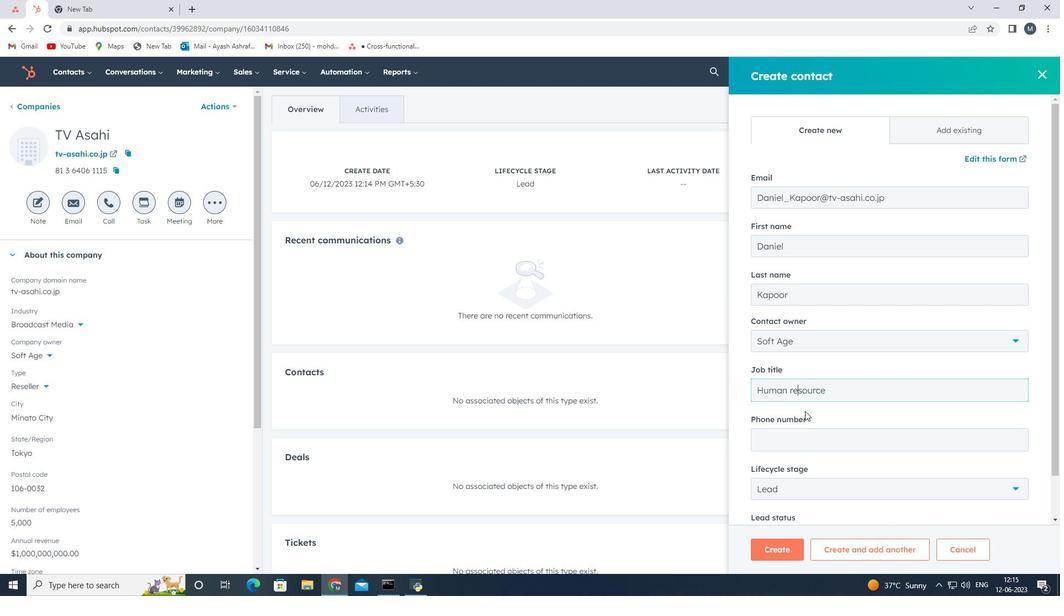 
Action: Key pressed <Key.left><Key.backspace><Key.shift>R
Screenshot: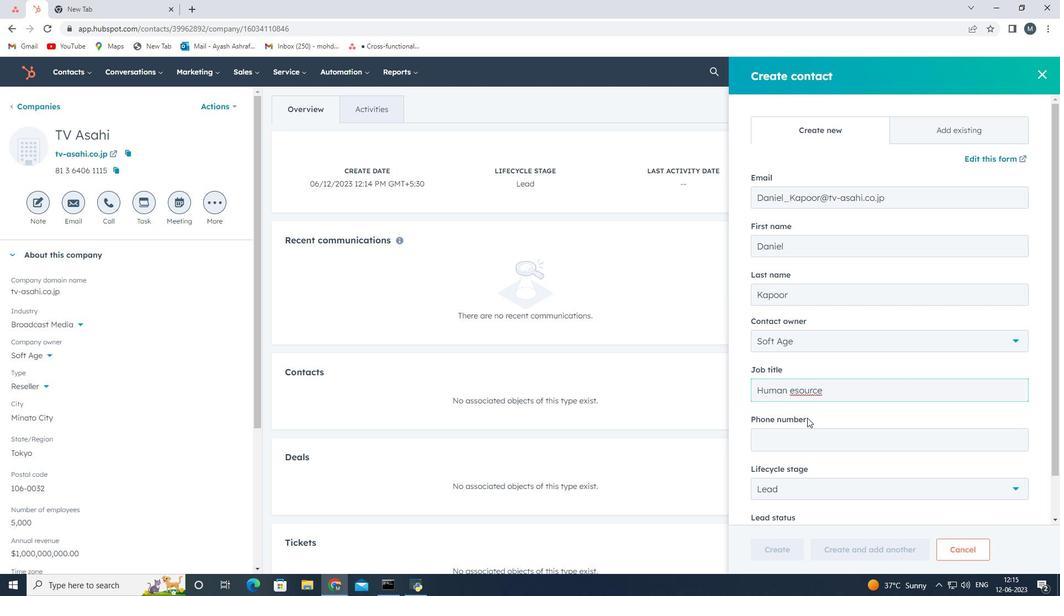 
Action: Mouse moved to (803, 440)
Screenshot: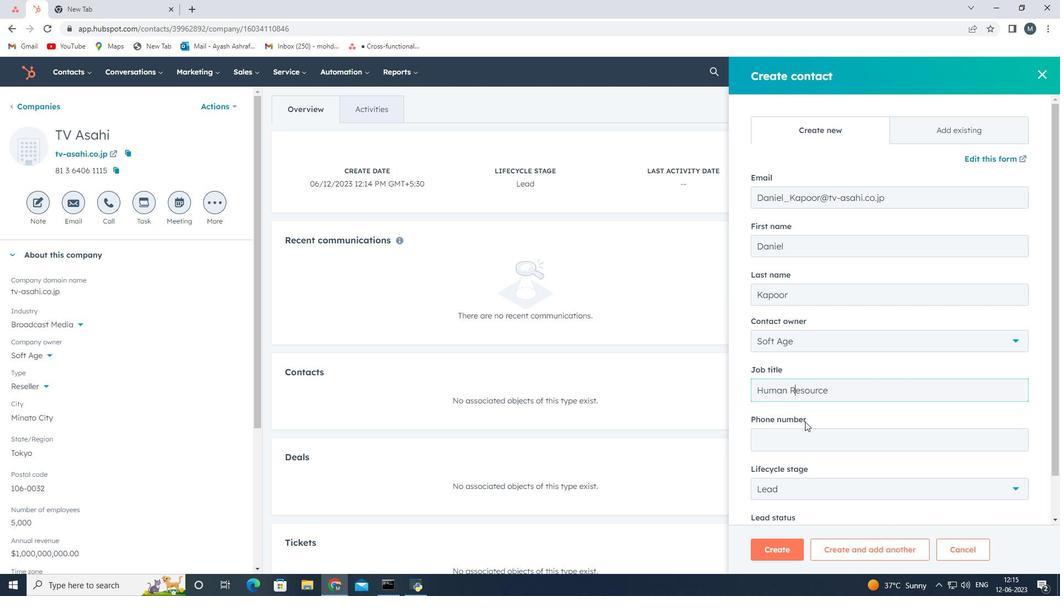 
Action: Mouse pressed left at (803, 440)
Screenshot: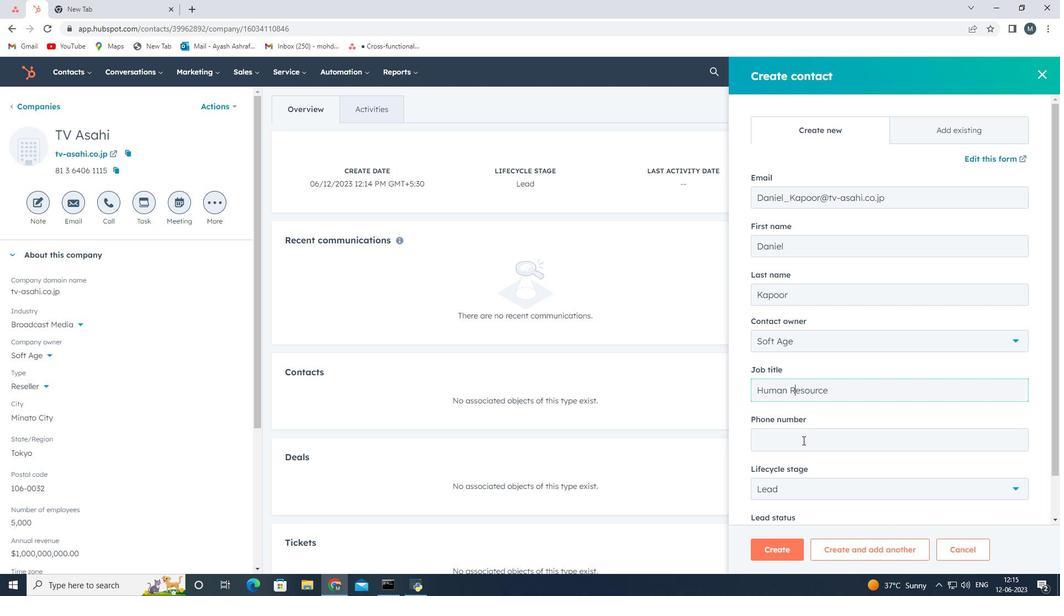 
Action: Key pressed 4085559015
Screenshot: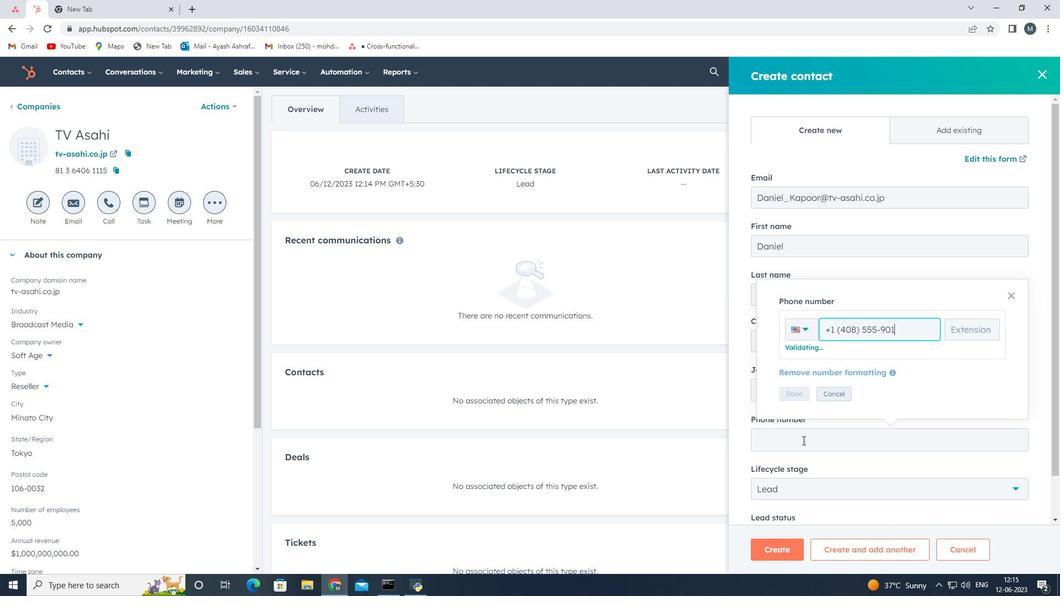 
Action: Mouse moved to (795, 395)
Screenshot: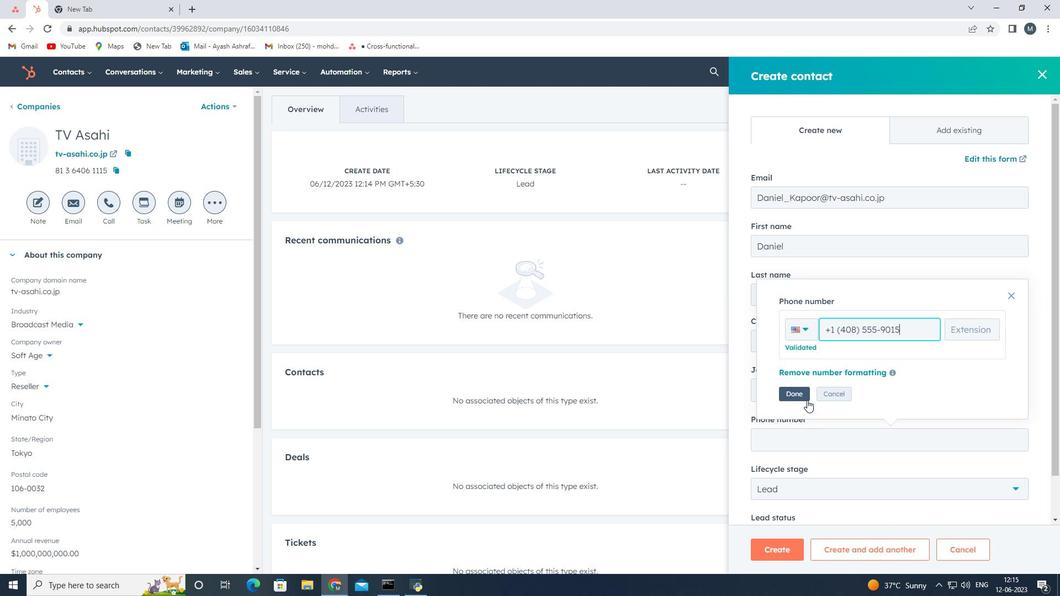 
Action: Mouse pressed left at (795, 395)
Screenshot: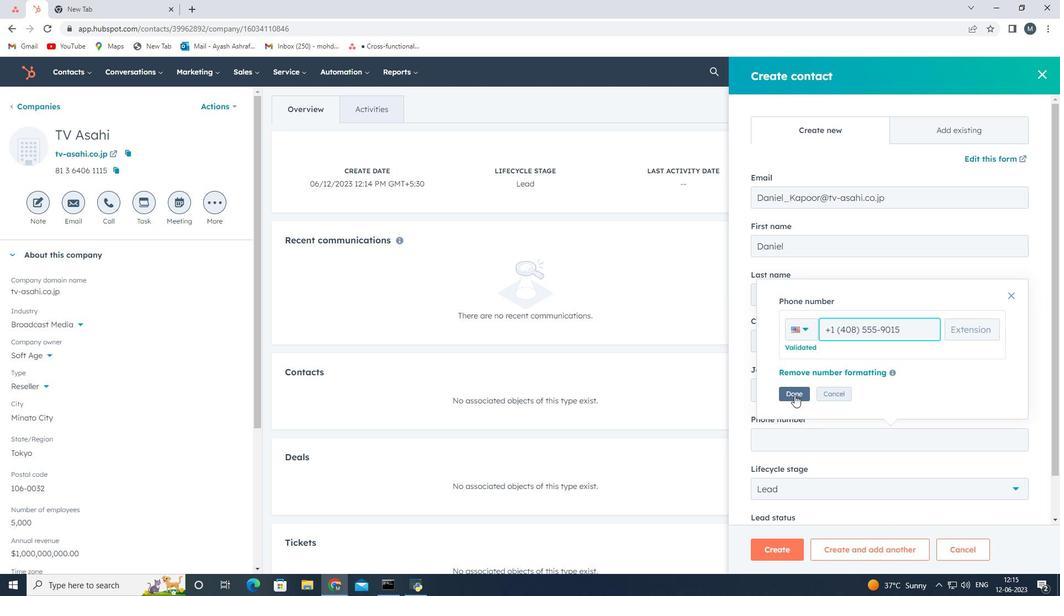 
Action: Mouse moved to (809, 493)
Screenshot: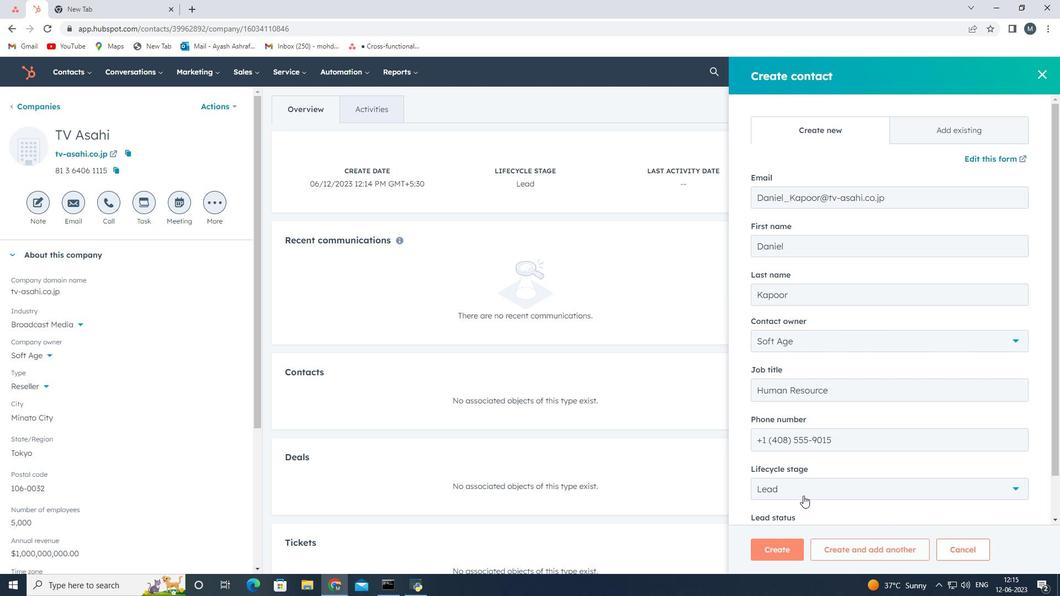 
Action: Mouse pressed left at (809, 493)
Screenshot: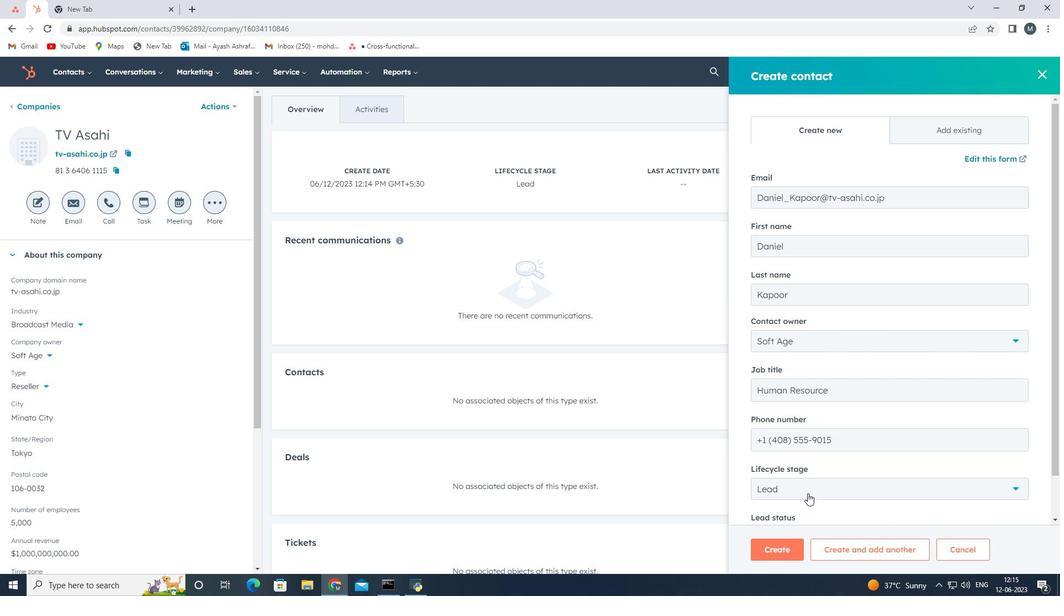 
Action: Mouse moved to (788, 379)
Screenshot: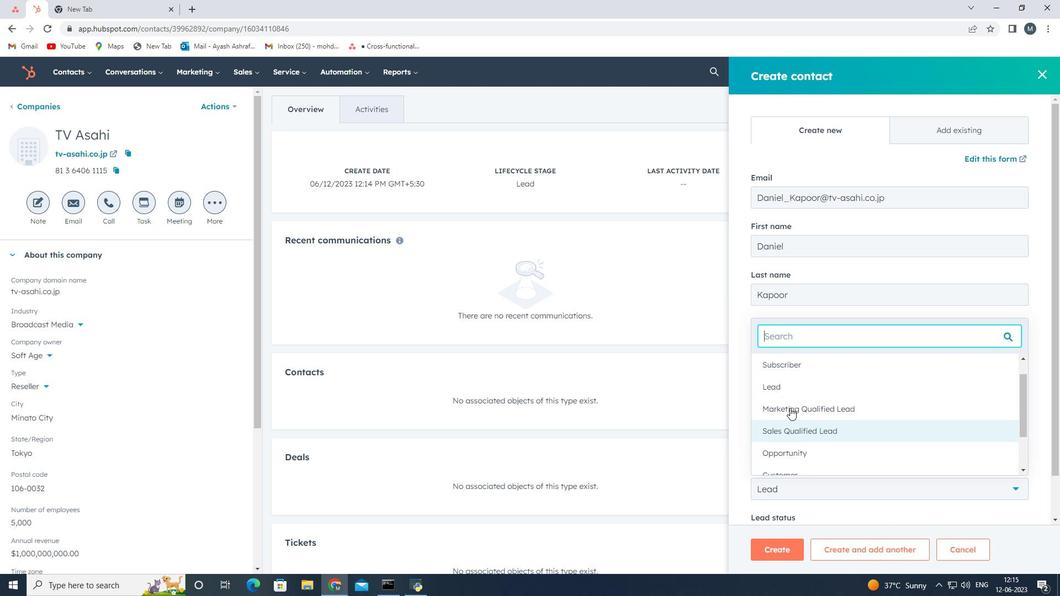 
Action: Mouse pressed left at (788, 379)
Screenshot: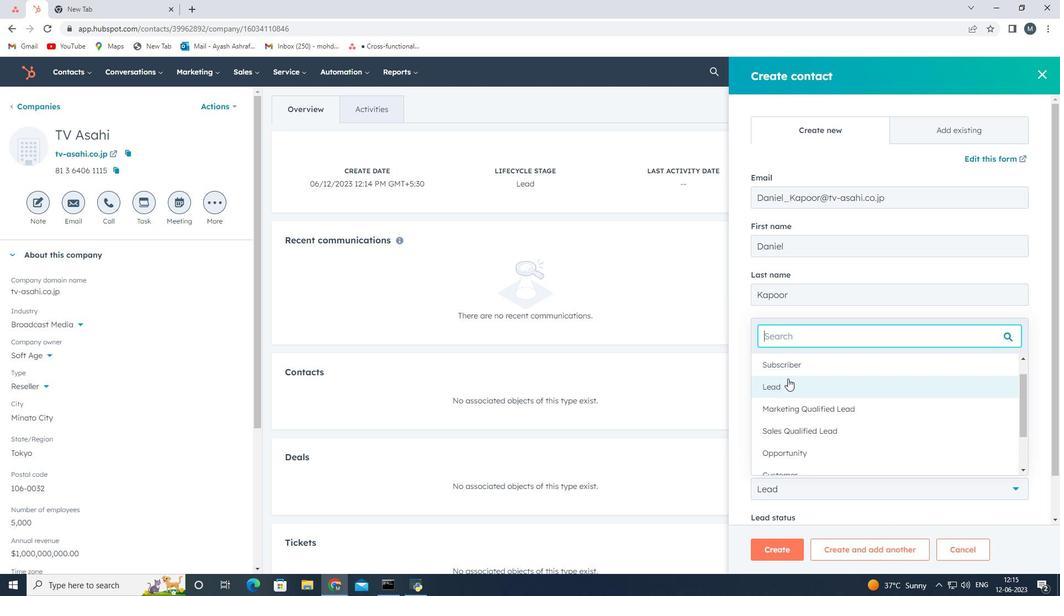 
Action: Mouse moved to (809, 488)
Screenshot: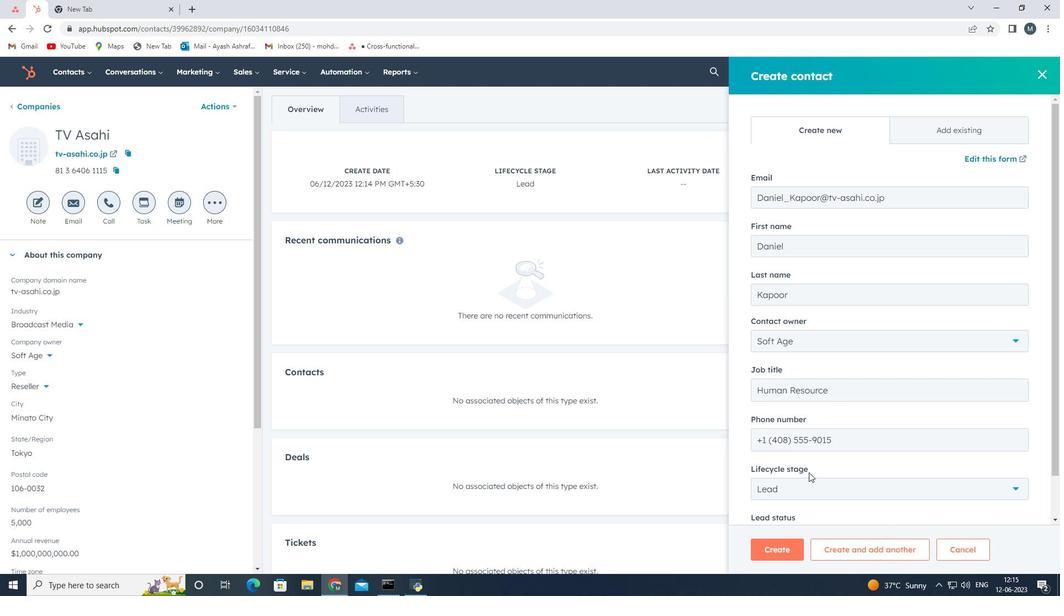 
Action: Mouse scrolled (809, 487) with delta (0, 0)
Screenshot: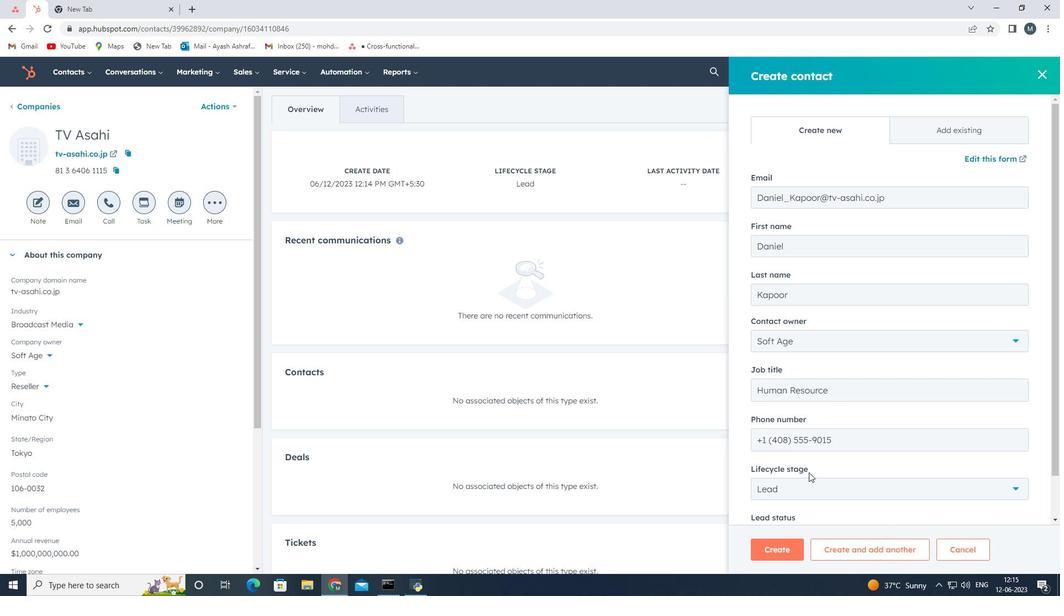
Action: Mouse scrolled (809, 487) with delta (0, 0)
Screenshot: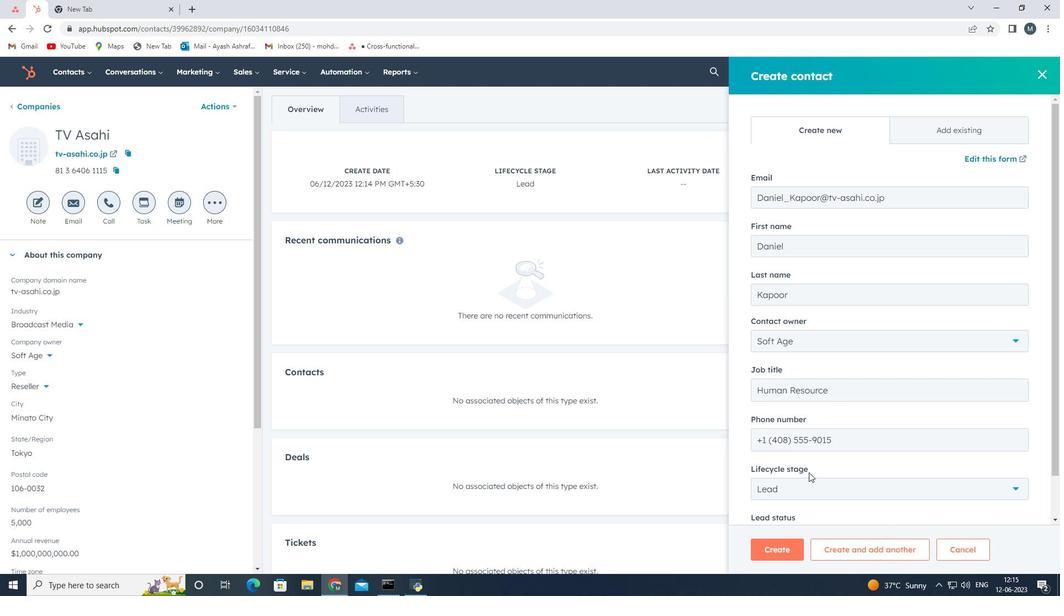 
Action: Mouse scrolled (809, 488) with delta (0, 0)
Screenshot: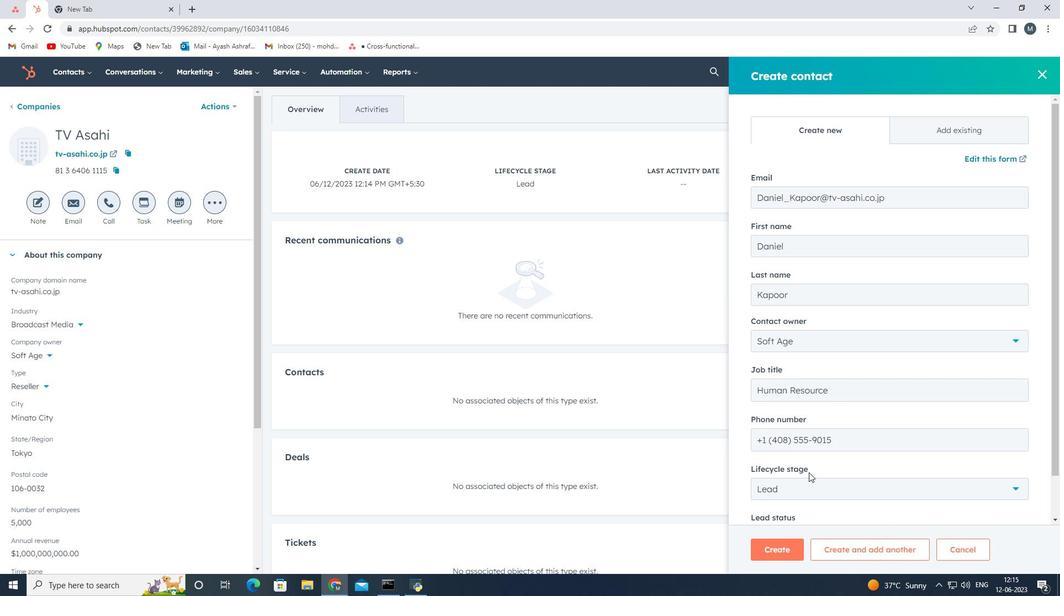 
Action: Mouse pressed left at (809, 488)
Screenshot: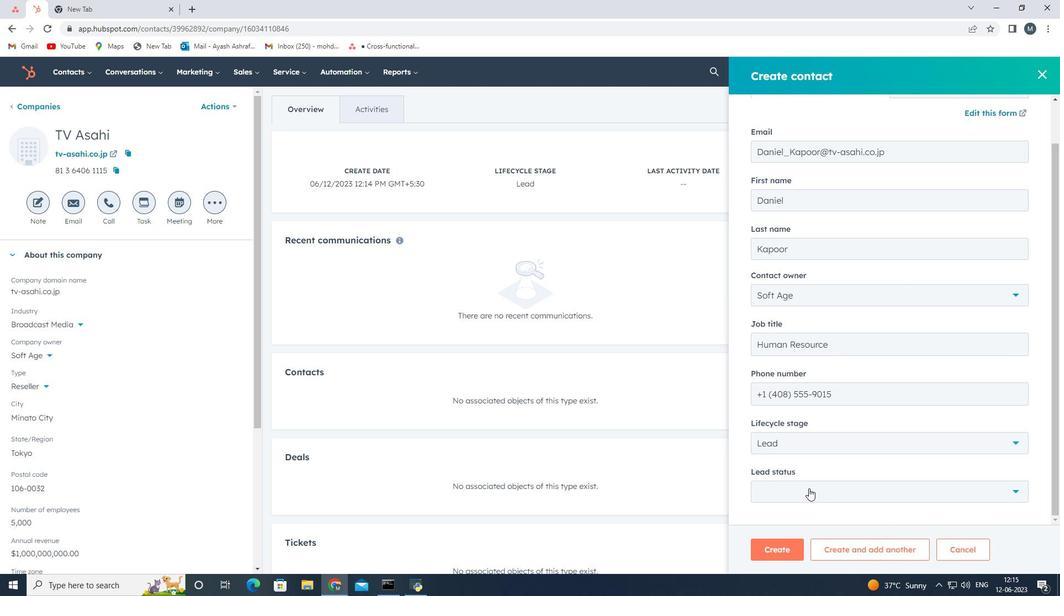
Action: Mouse moved to (810, 416)
Screenshot: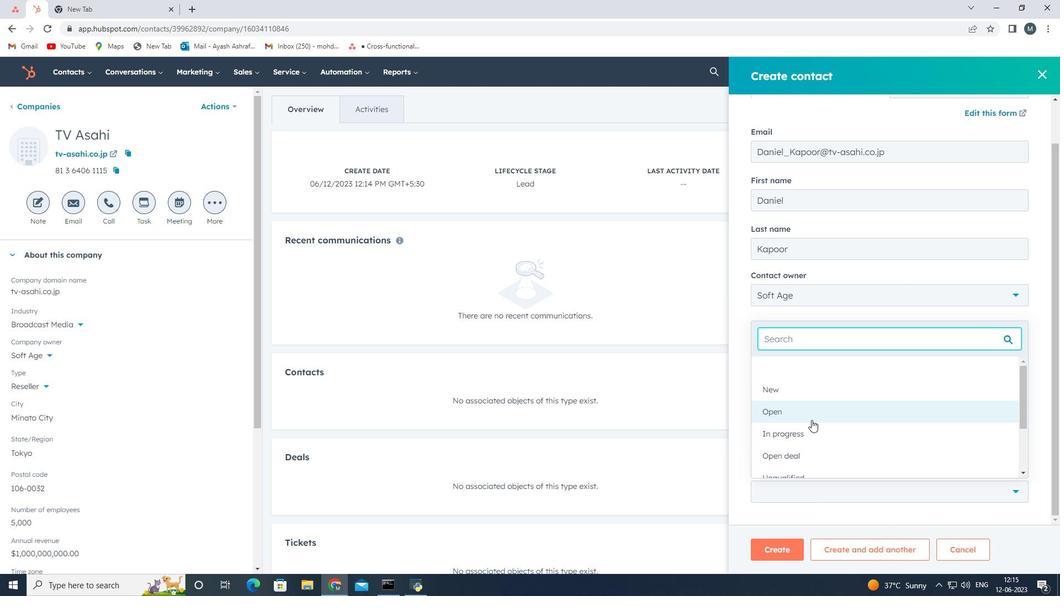 
Action: Mouse pressed left at (810, 416)
Screenshot: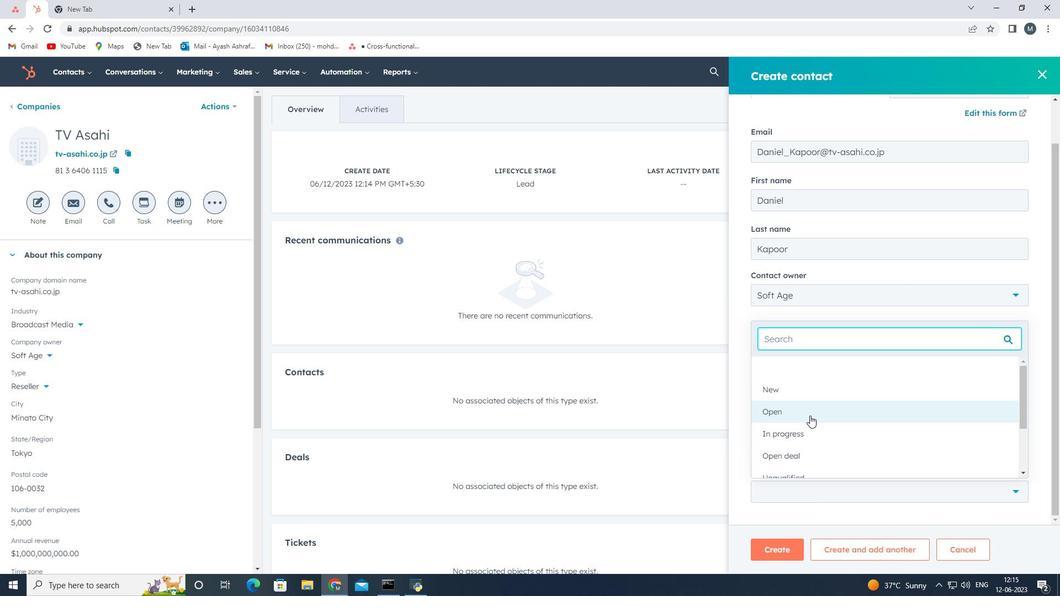 
Action: Mouse moved to (790, 548)
Screenshot: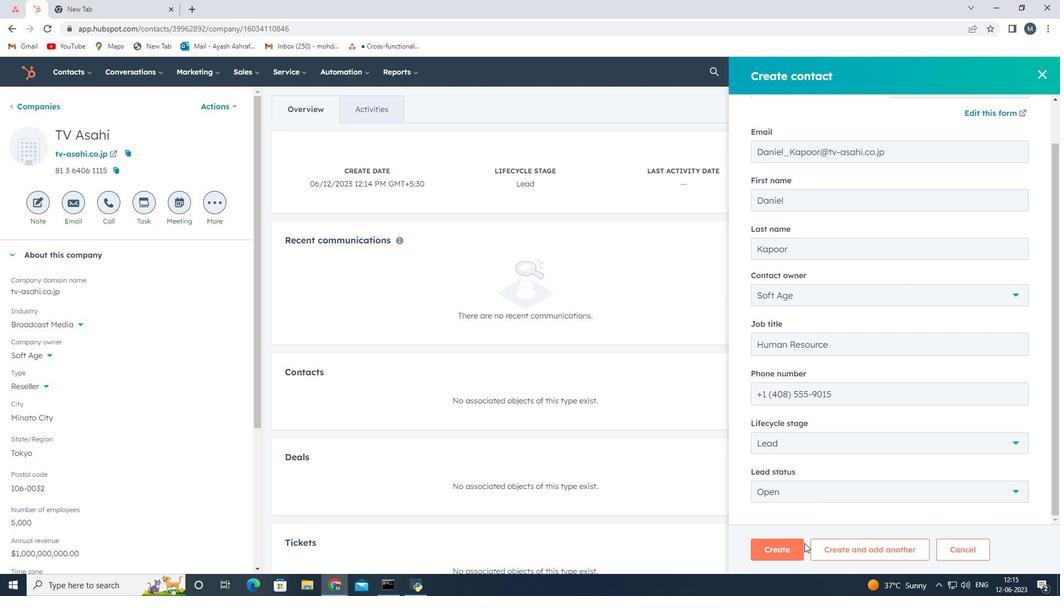 
Action: Mouse pressed left at (790, 548)
Screenshot: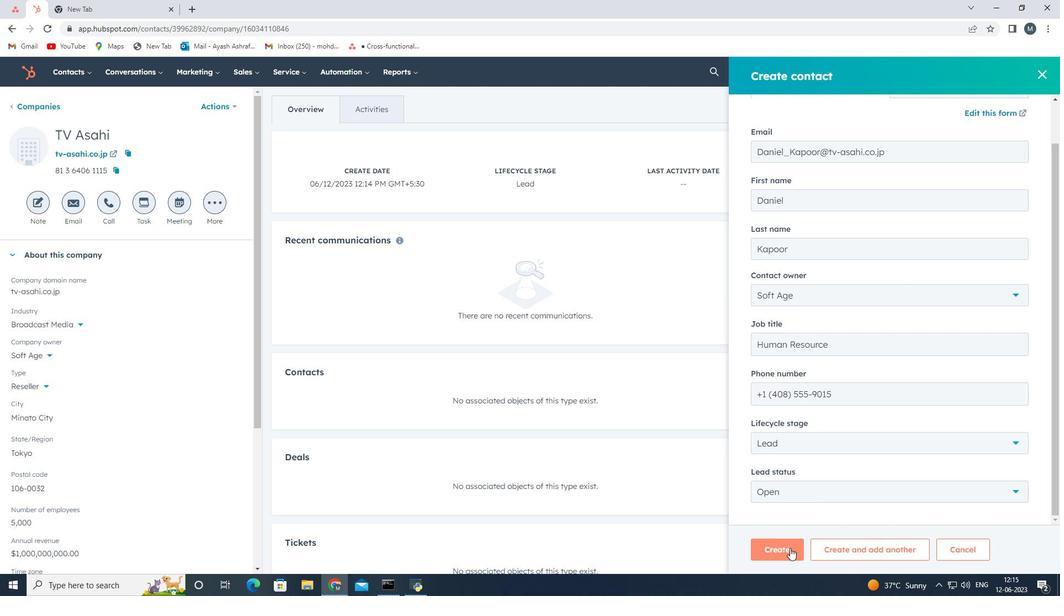 
Action: Mouse moved to (480, 434)
Screenshot: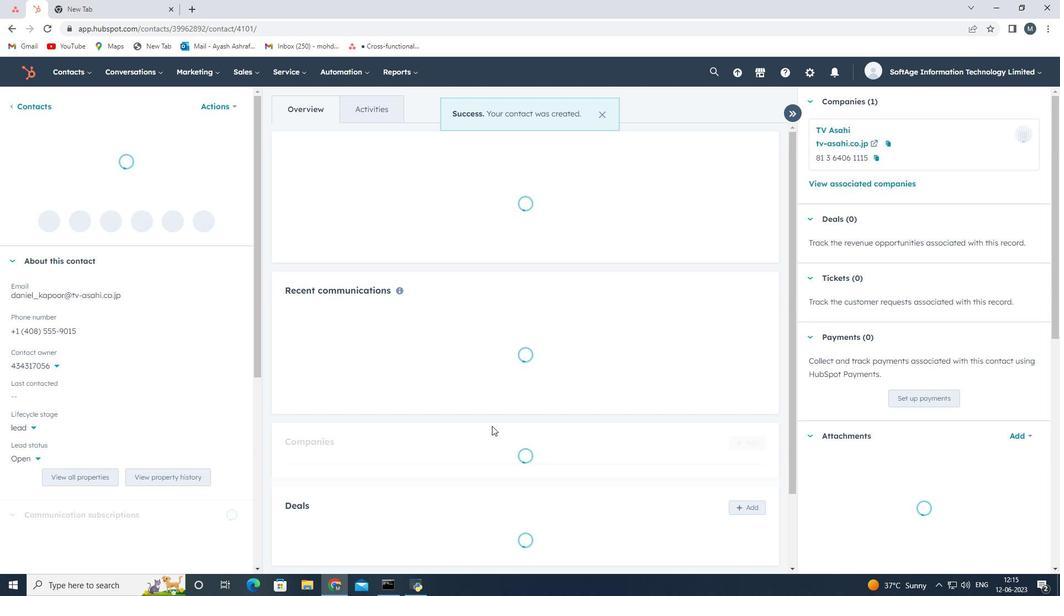 
